 Task: Select Convenience. Add to cart, from Ice Cream Parlour for 2298 Nicholas Street, Scandia, Kansas 66966, Cell Number 785-335-5456, following items : Blue Bunny Vanilla Bean_x000D_
 - 5, Blue Bunny Double Strawberry_x000D_
 - 2
Action: Mouse moved to (272, 115)
Screenshot: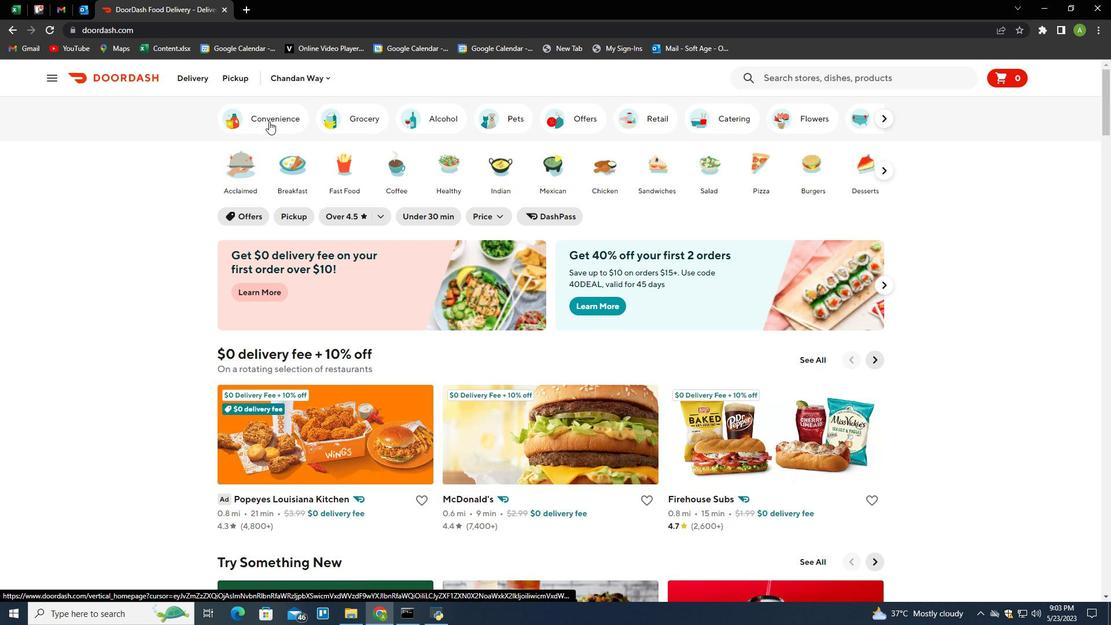 
Action: Mouse pressed left at (272, 115)
Screenshot: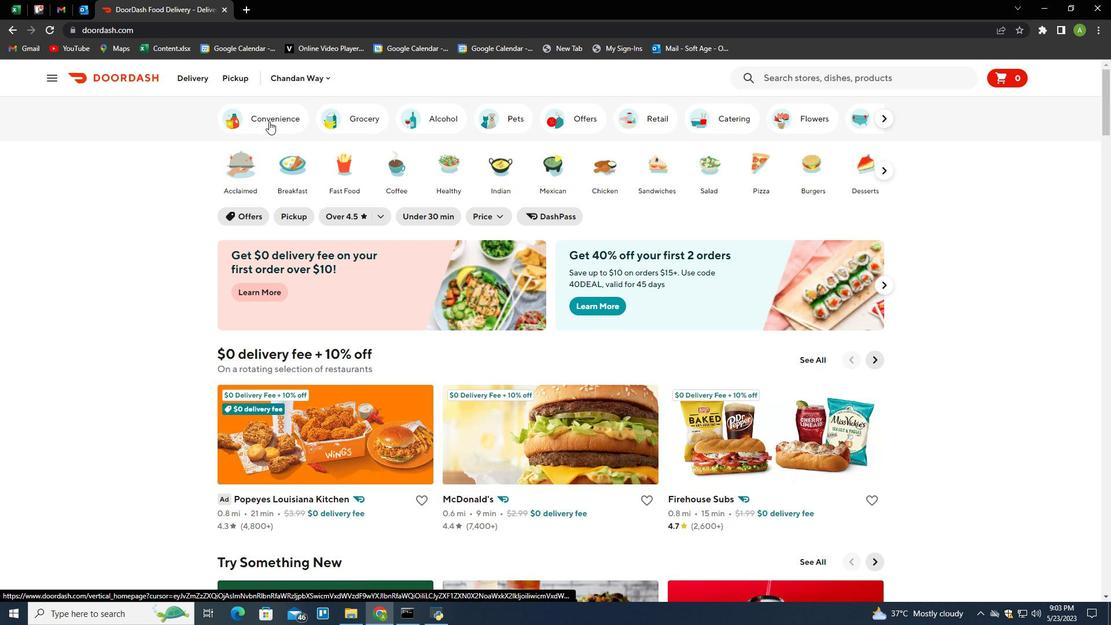 
Action: Mouse moved to (321, 547)
Screenshot: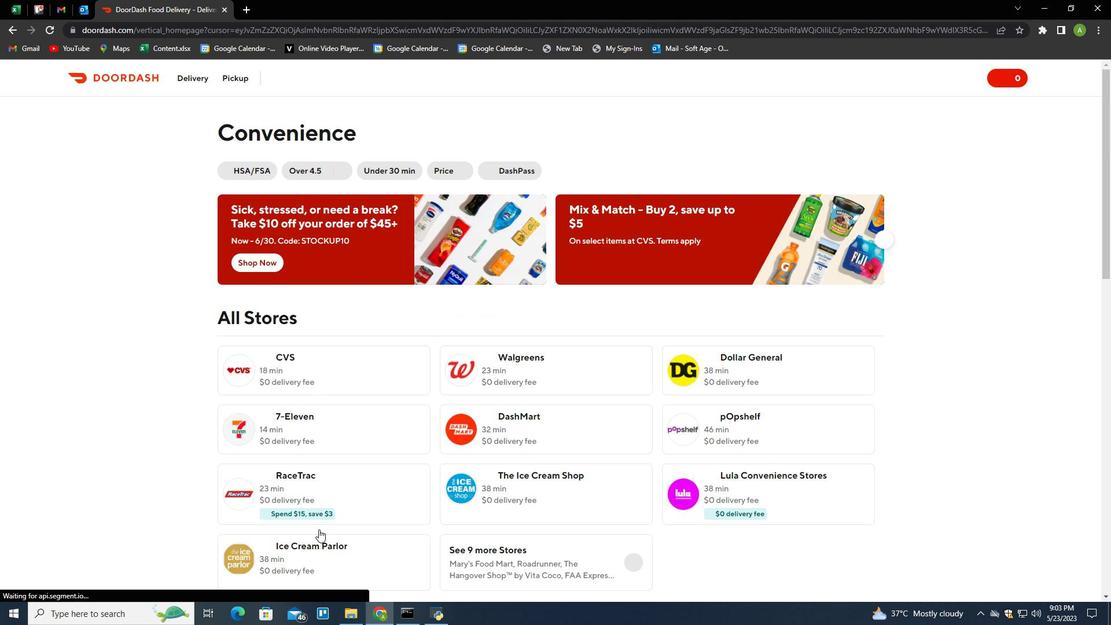 
Action: Mouse pressed left at (321, 547)
Screenshot: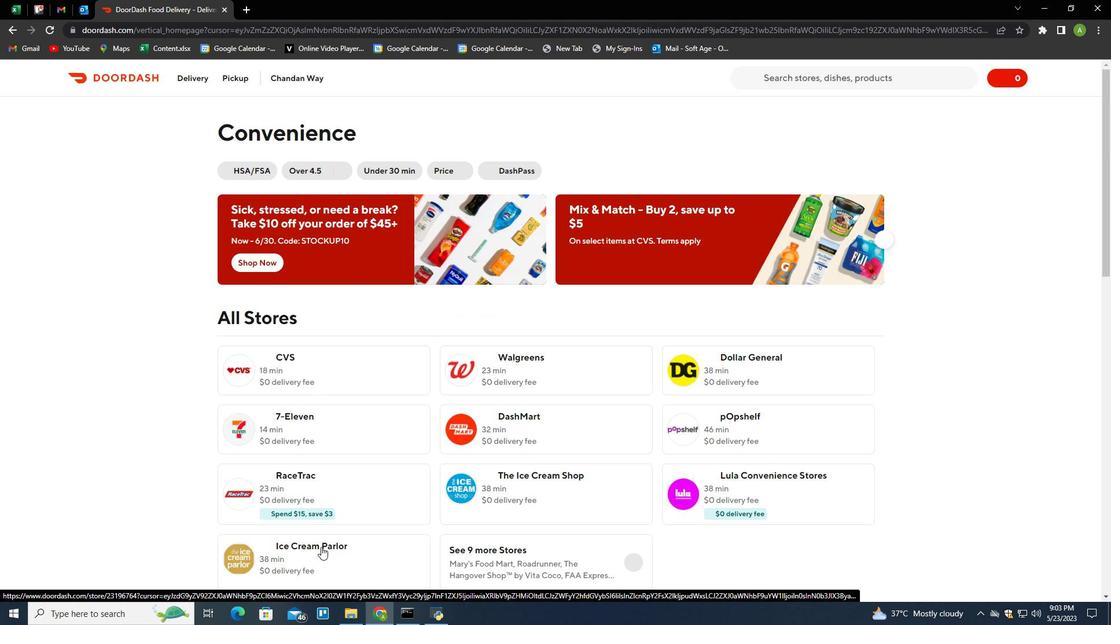 
Action: Mouse moved to (239, 77)
Screenshot: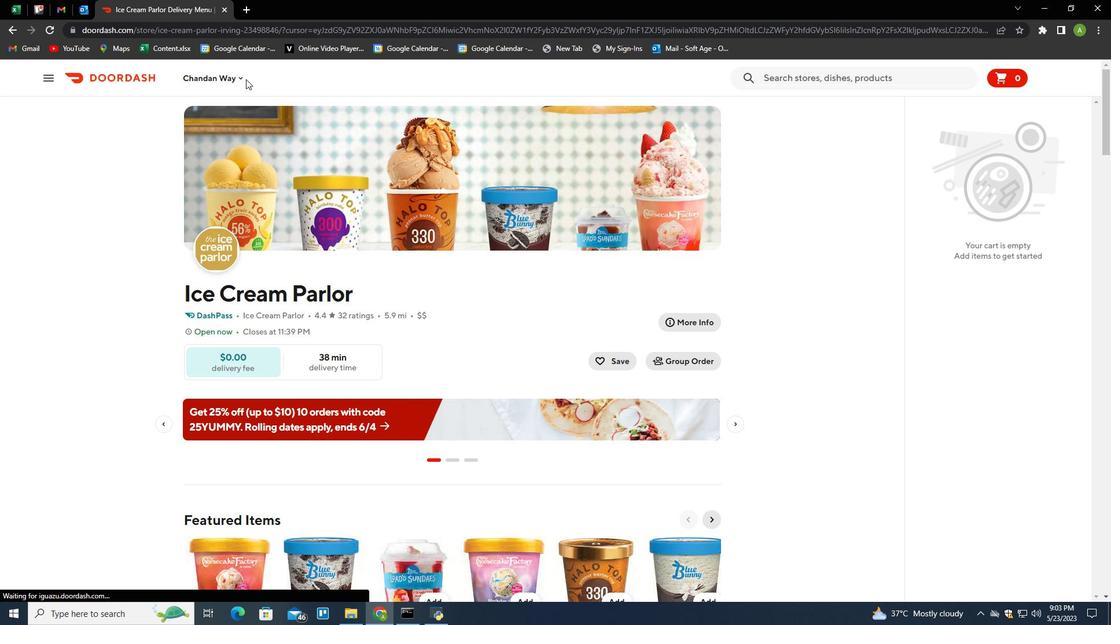 
Action: Mouse pressed left at (239, 77)
Screenshot: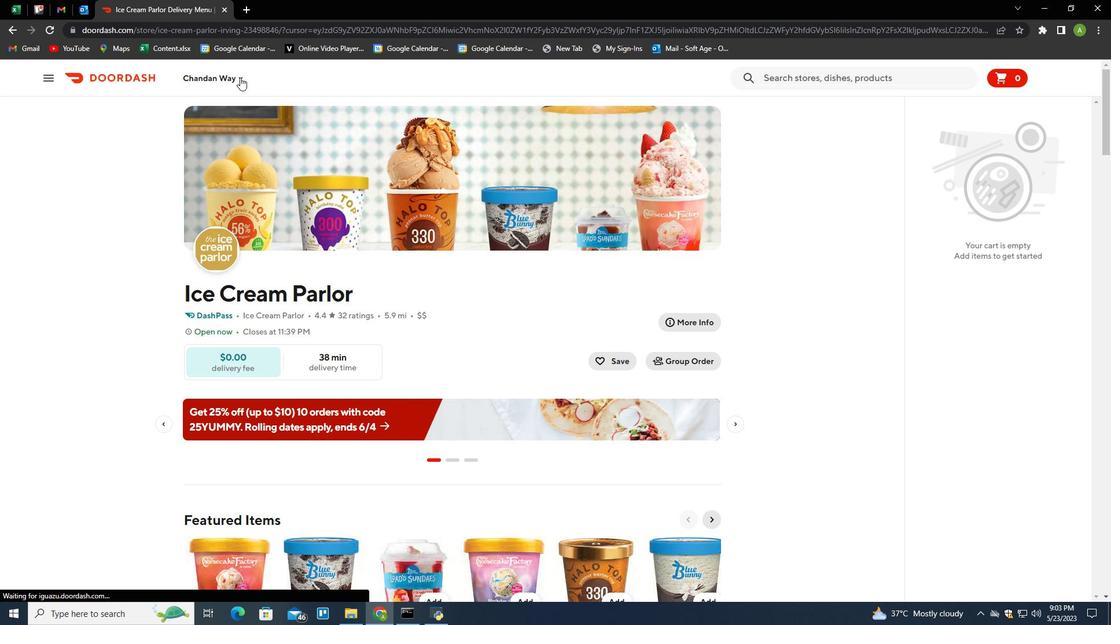
Action: Mouse moved to (245, 119)
Screenshot: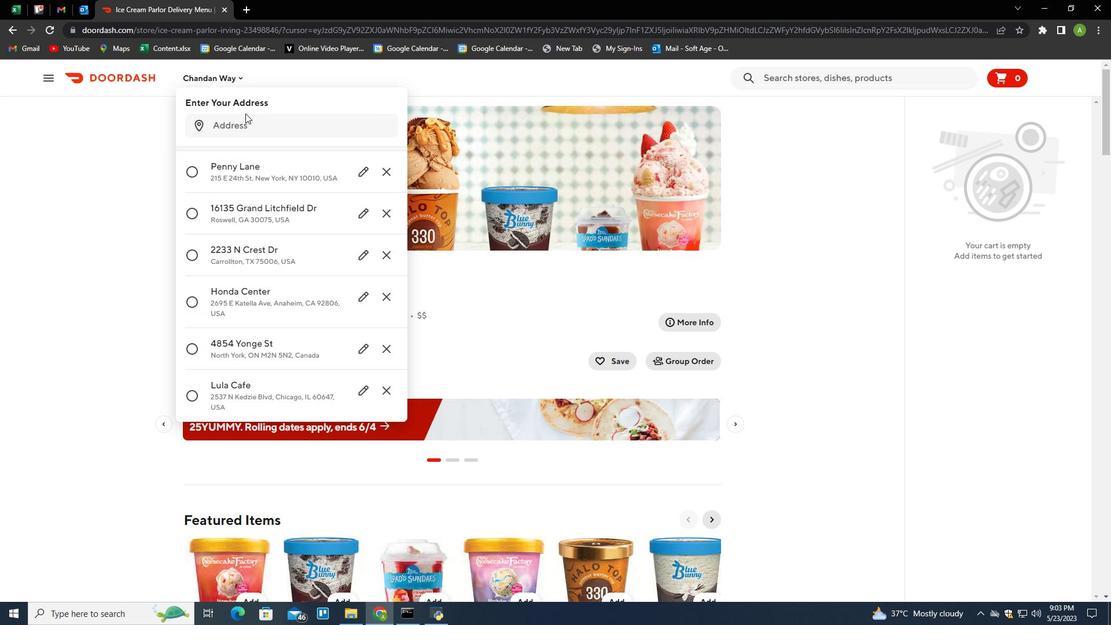 
Action: Mouse pressed left at (245, 119)
Screenshot: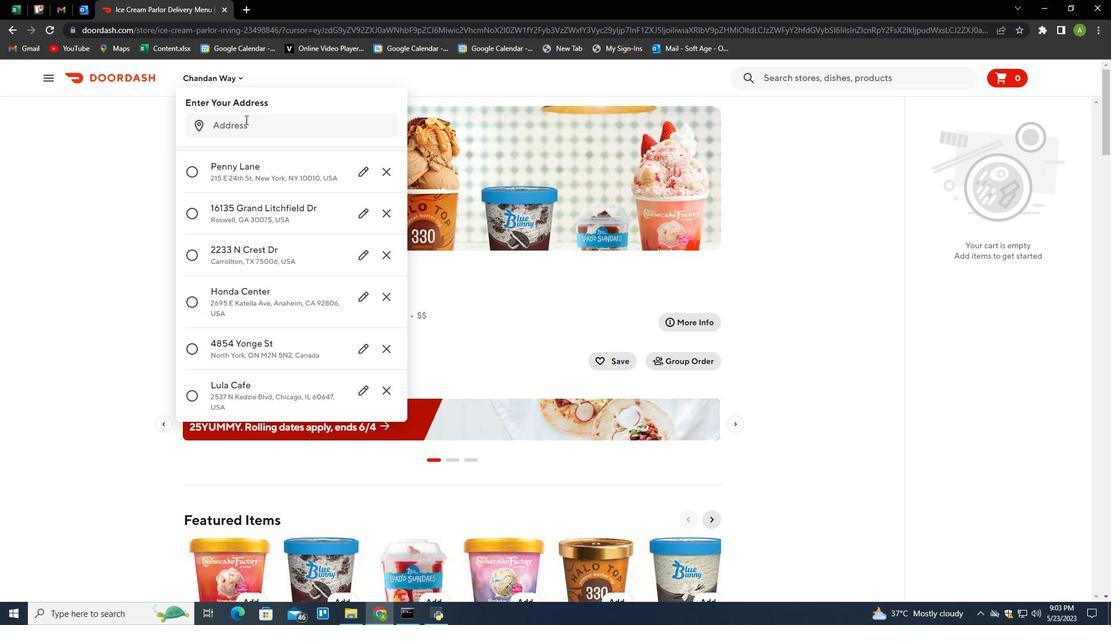 
Action: Mouse moved to (283, 99)
Screenshot: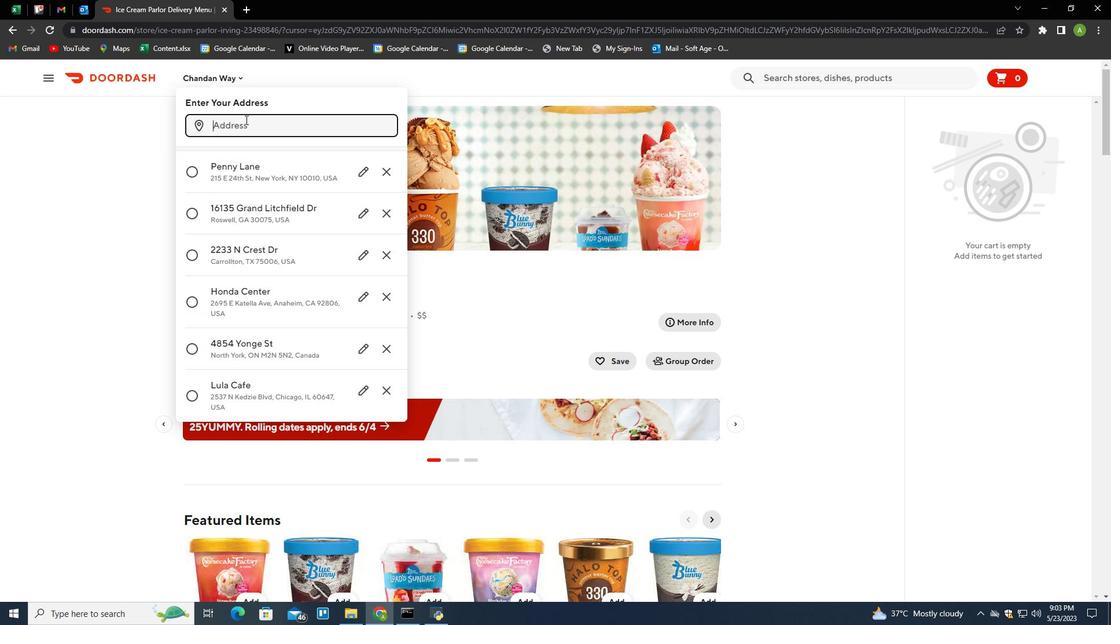 
Action: Key pressed 2298<Key.space>nico<Key.backspace>holas<Key.space>street,<Key.space>scandia,<Key.space>kansas<Key.space>66966<Key.enter>
Screenshot: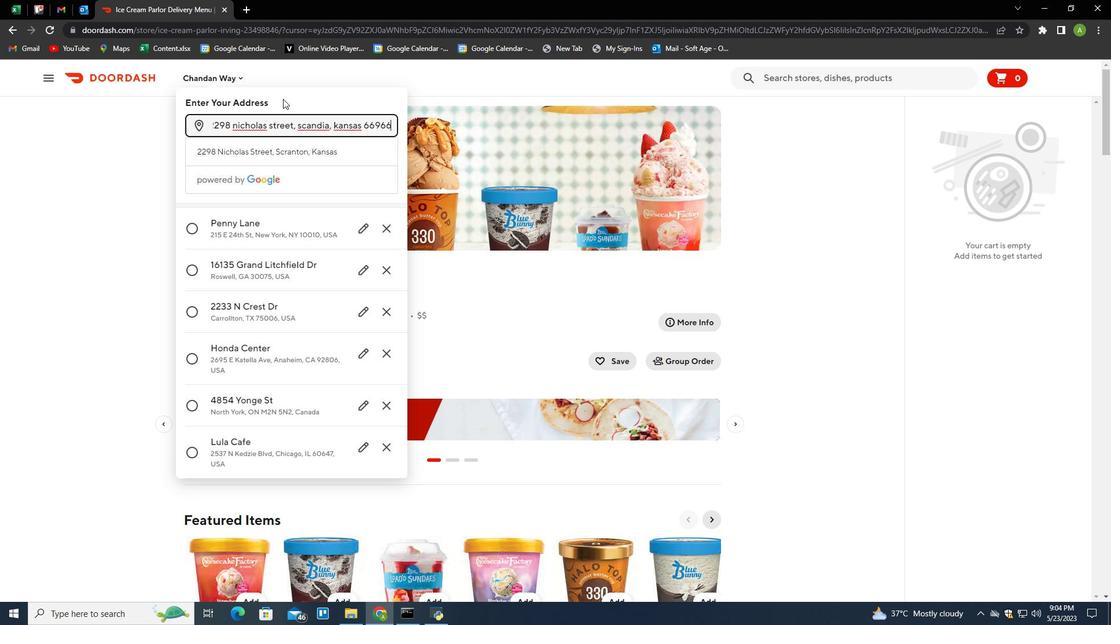 
Action: Mouse moved to (353, 467)
Screenshot: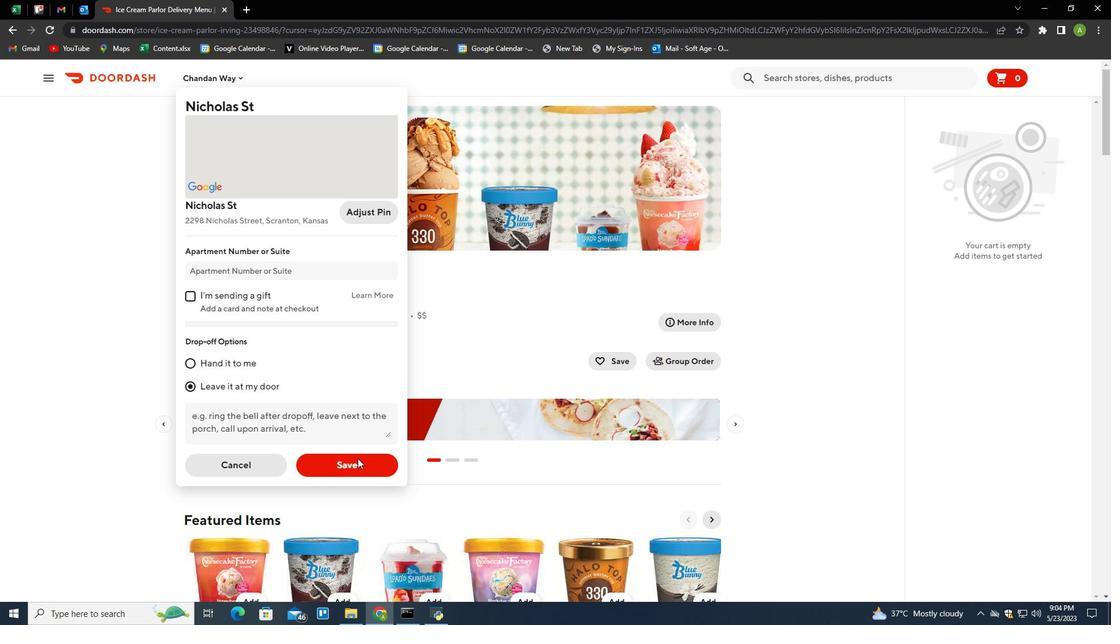 
Action: Mouse pressed left at (353, 467)
Screenshot: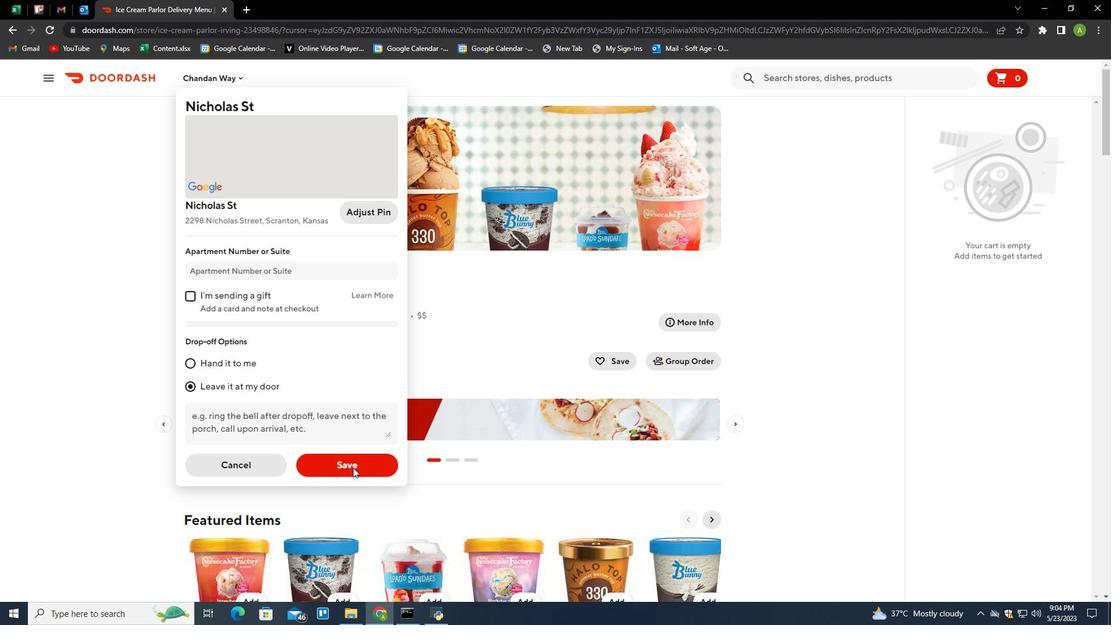 
Action: Mouse moved to (412, 243)
Screenshot: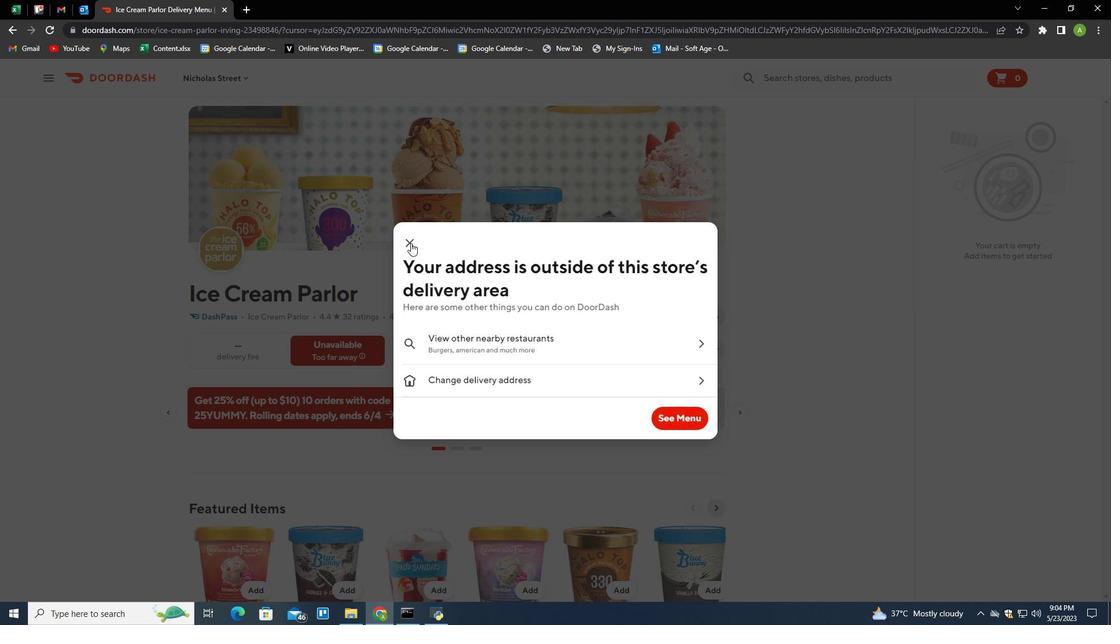 
Action: Mouse pressed left at (412, 243)
Screenshot: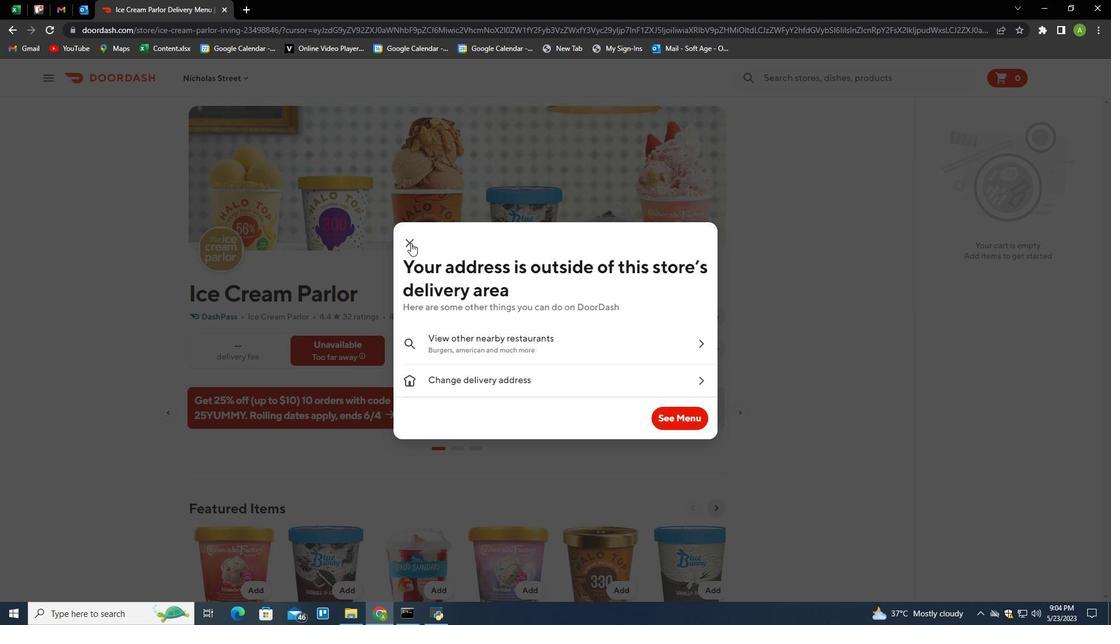 
Action: Mouse moved to (653, 300)
Screenshot: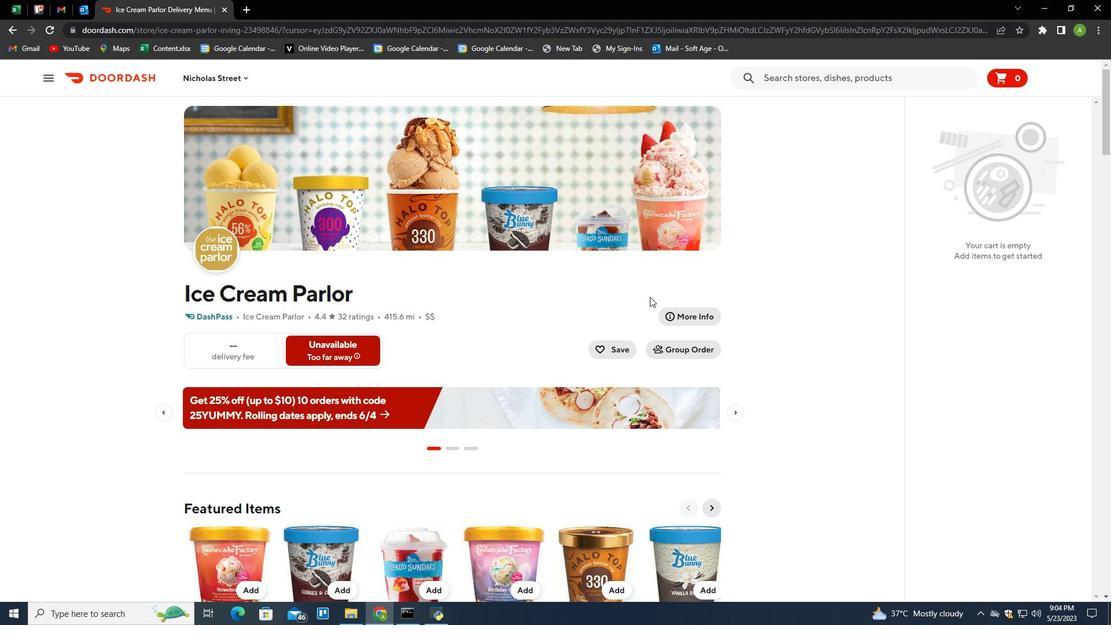 
Action: Mouse scrolled (653, 301) with delta (0, 0)
Screenshot: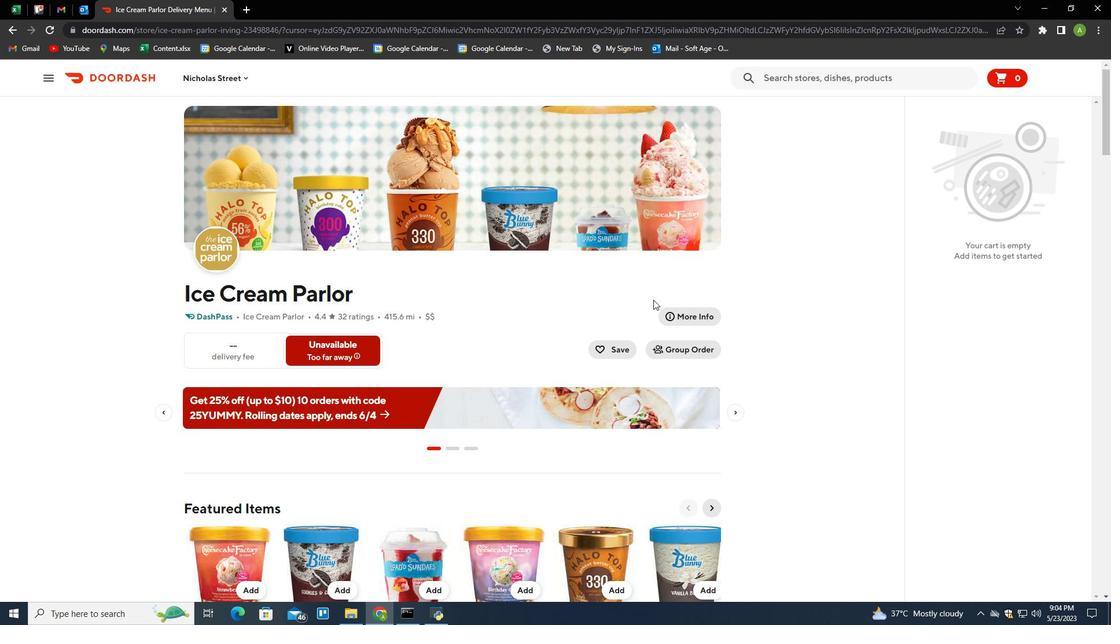 
Action: Mouse scrolled (653, 301) with delta (0, 0)
Screenshot: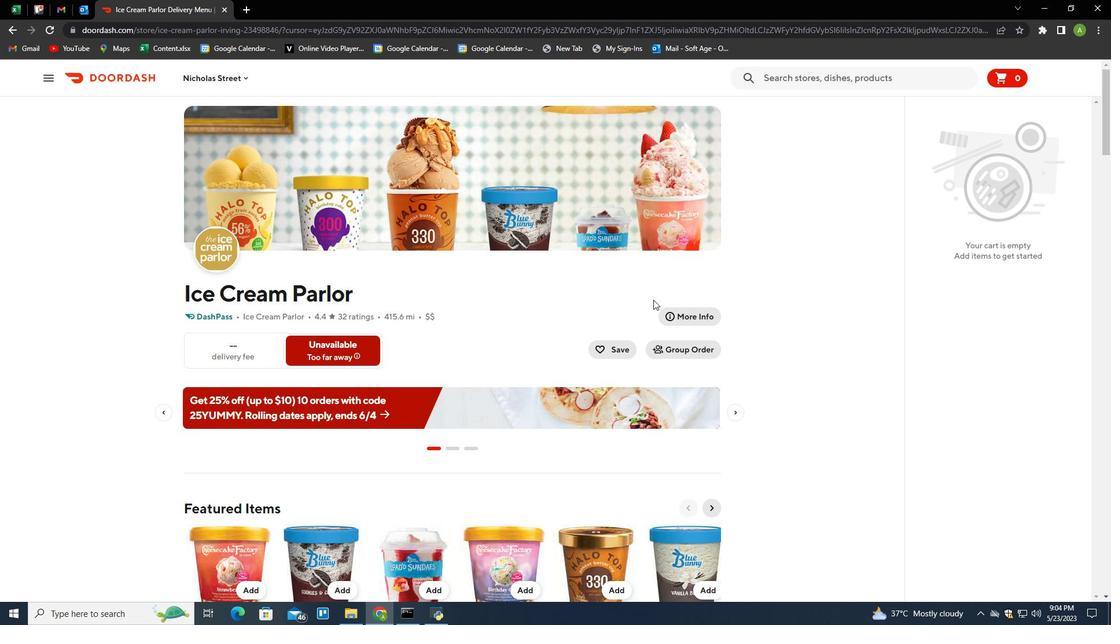 
Action: Mouse scrolled (653, 301) with delta (0, 0)
Screenshot: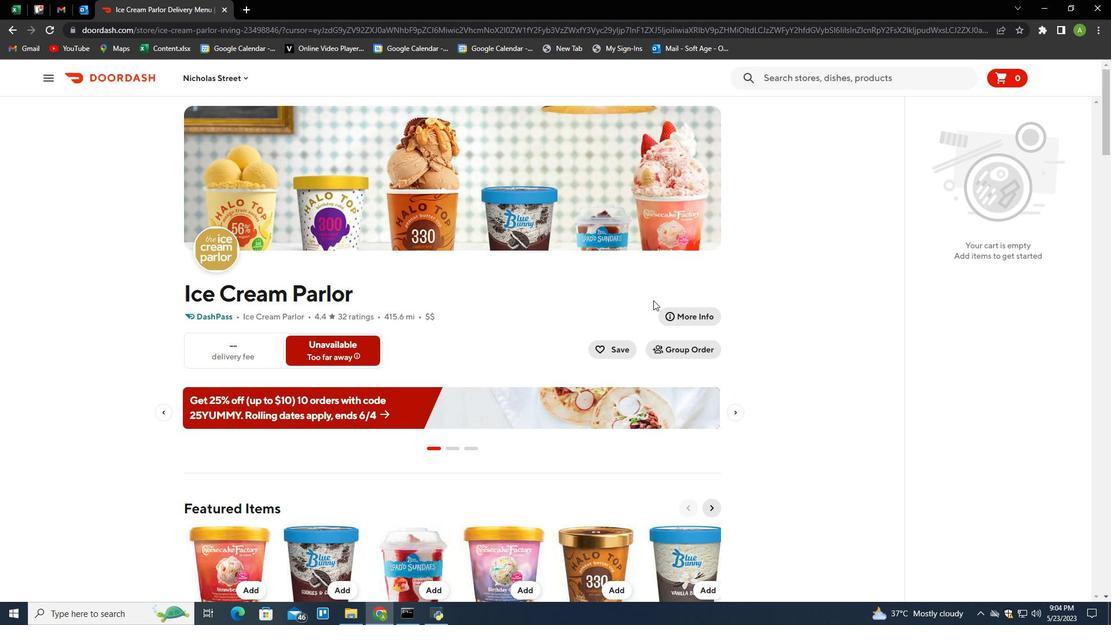 
Action: Mouse scrolled (653, 301) with delta (0, 0)
Screenshot: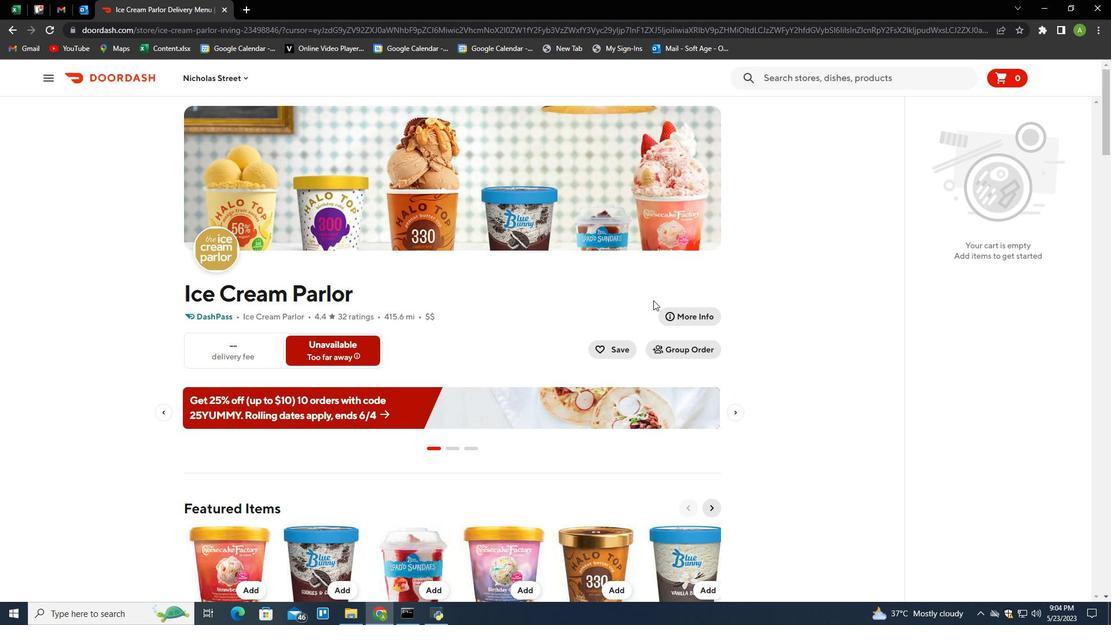 
Action: Mouse scrolled (653, 301) with delta (0, 0)
Screenshot: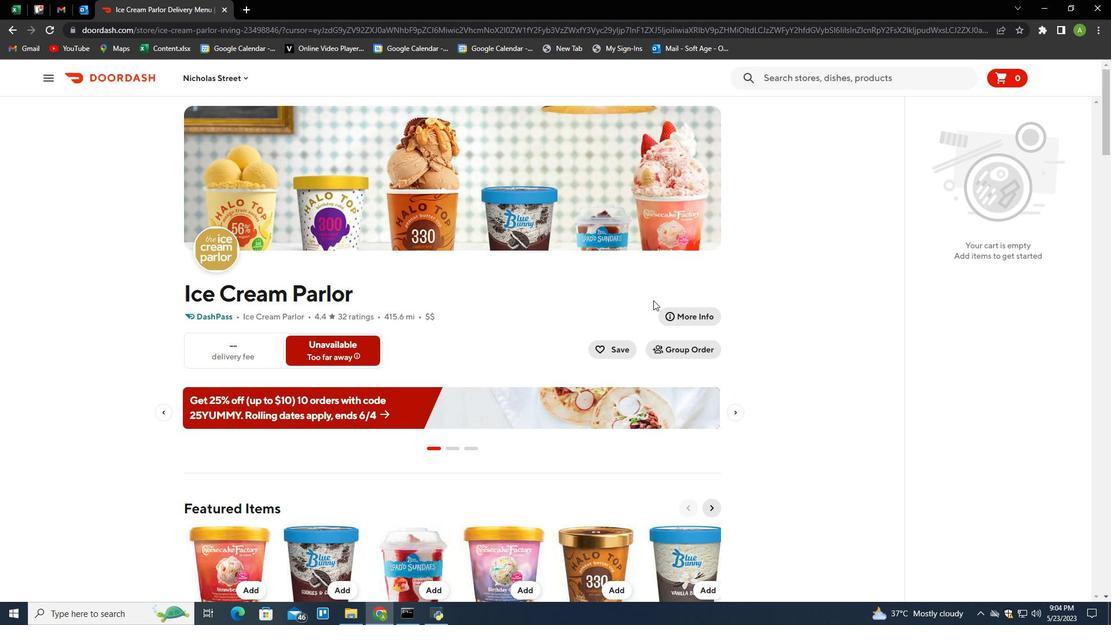 
Action: Mouse scrolled (653, 301) with delta (0, 0)
Screenshot: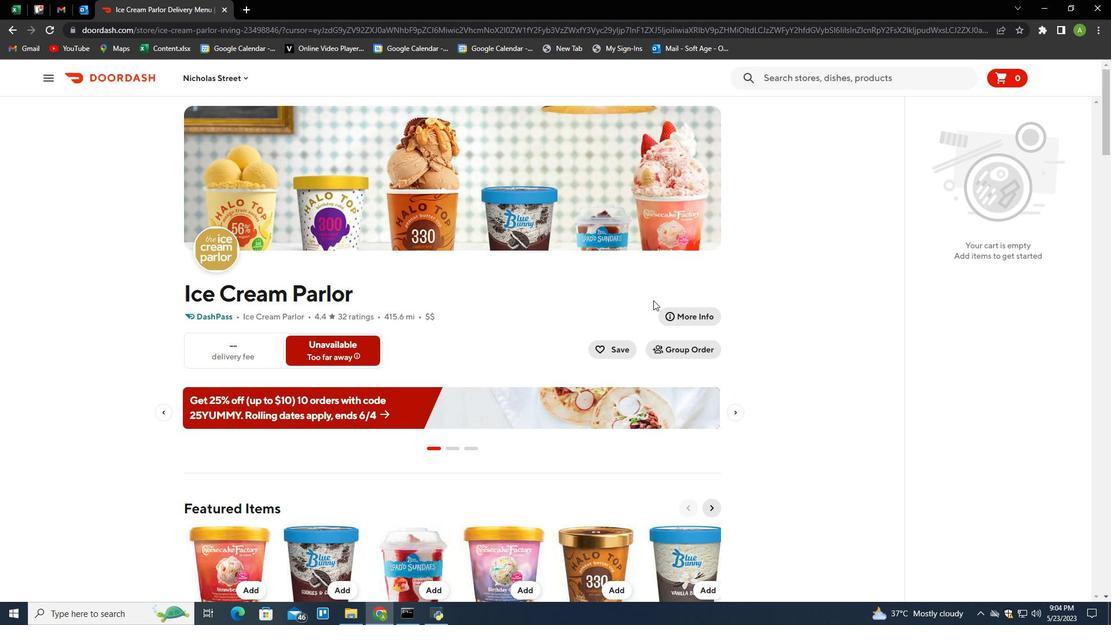 
Action: Mouse moved to (495, 281)
Screenshot: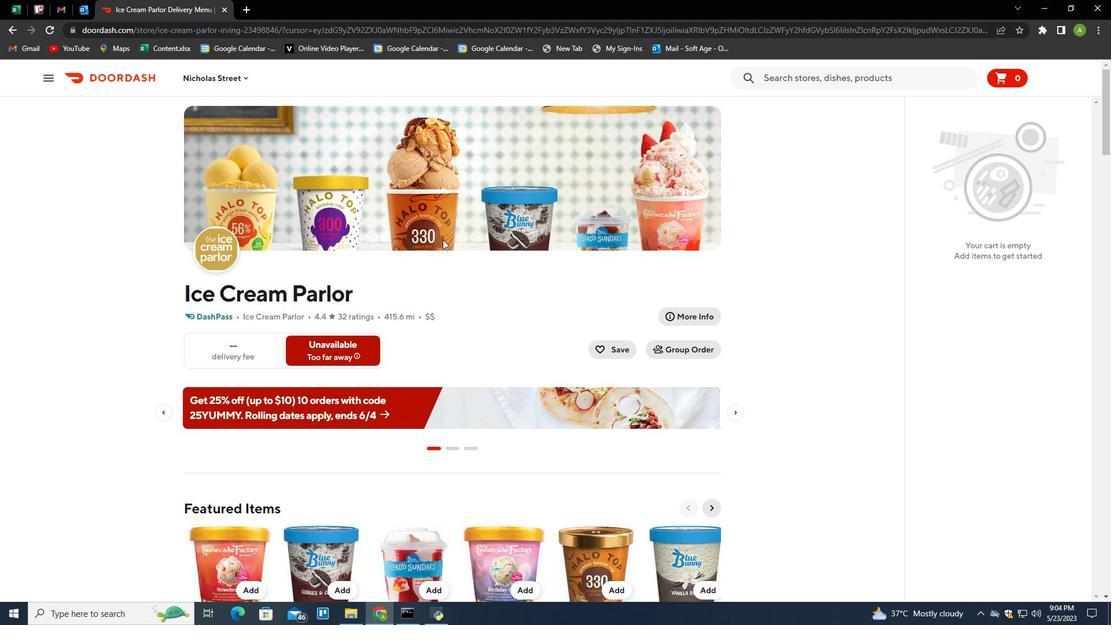 
Action: Mouse scrolled (495, 280) with delta (0, 0)
Screenshot: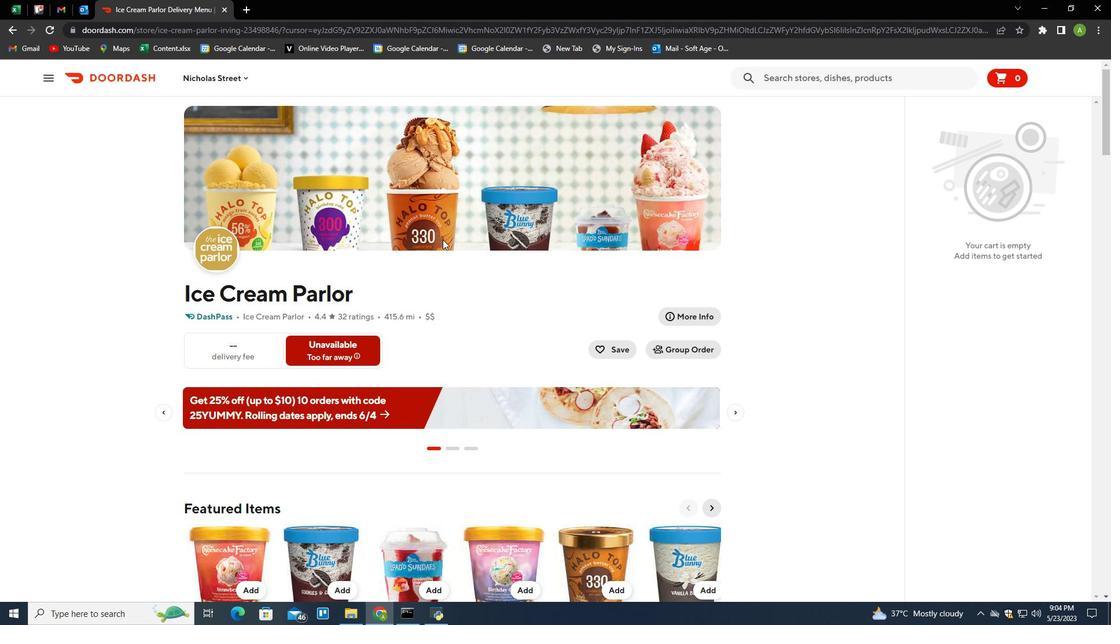 
Action: Mouse moved to (495, 286)
Screenshot: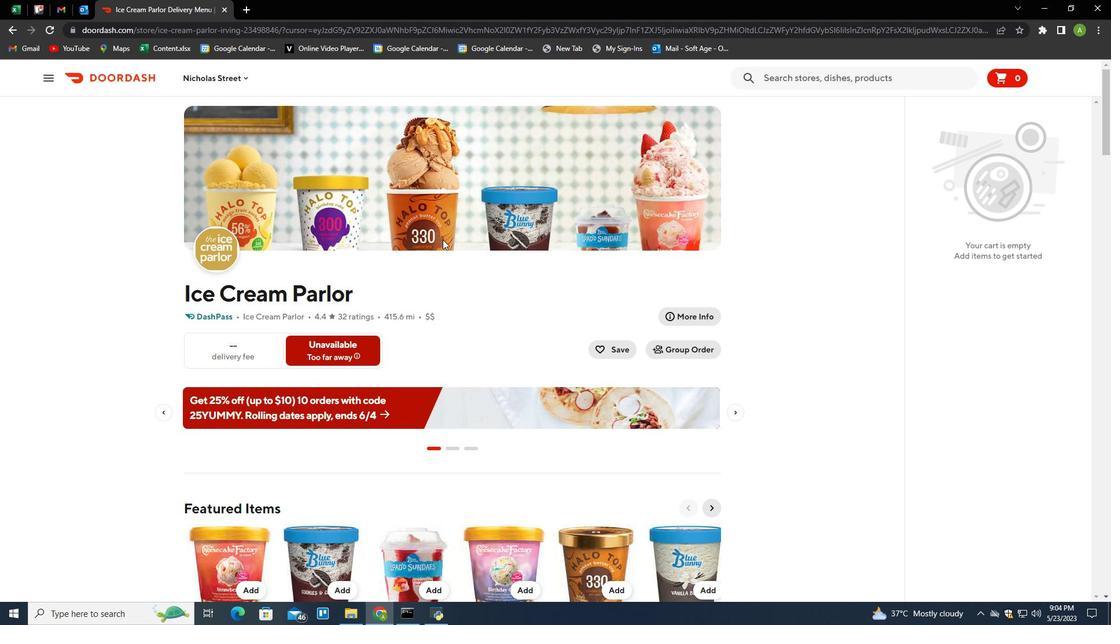 
Action: Mouse scrolled (495, 284) with delta (0, 0)
Screenshot: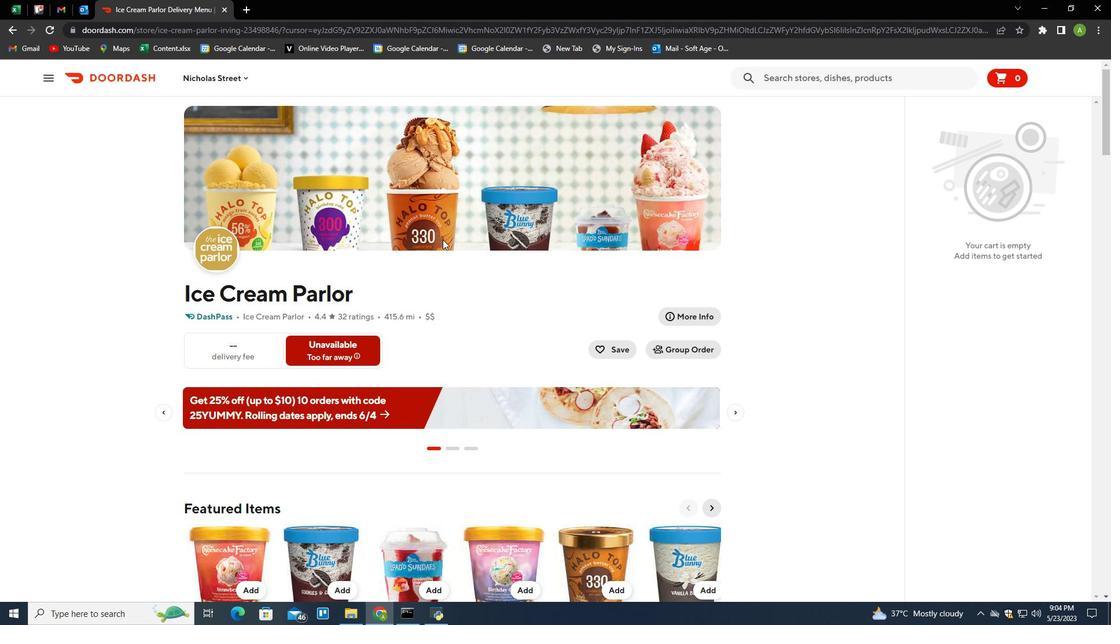 
Action: Mouse moved to (495, 287)
Screenshot: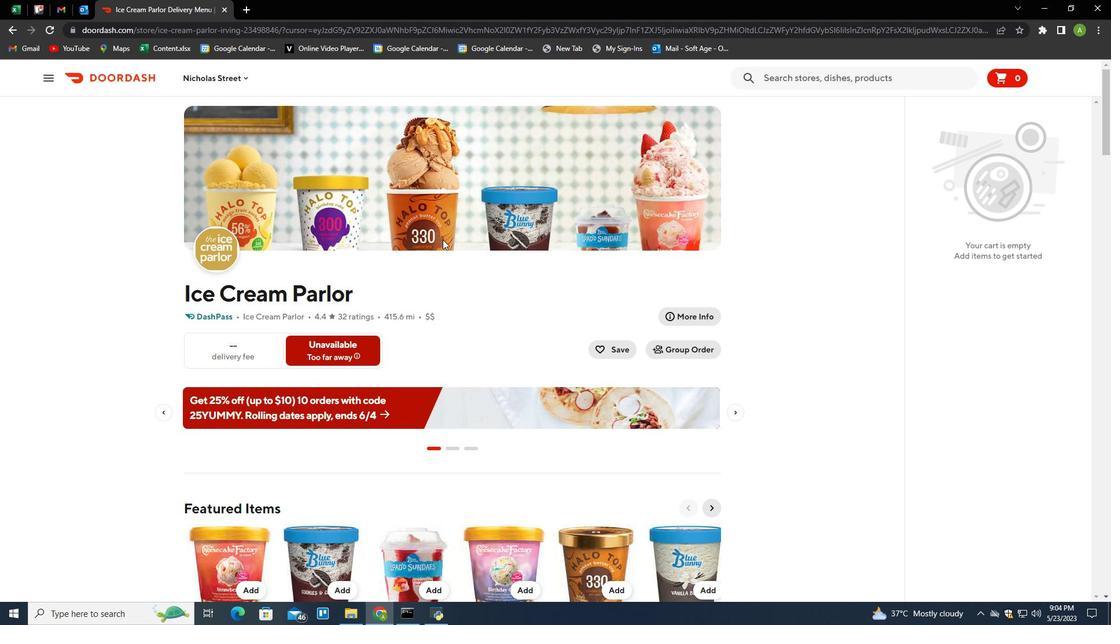 
Action: Mouse scrolled (495, 286) with delta (0, 0)
Screenshot: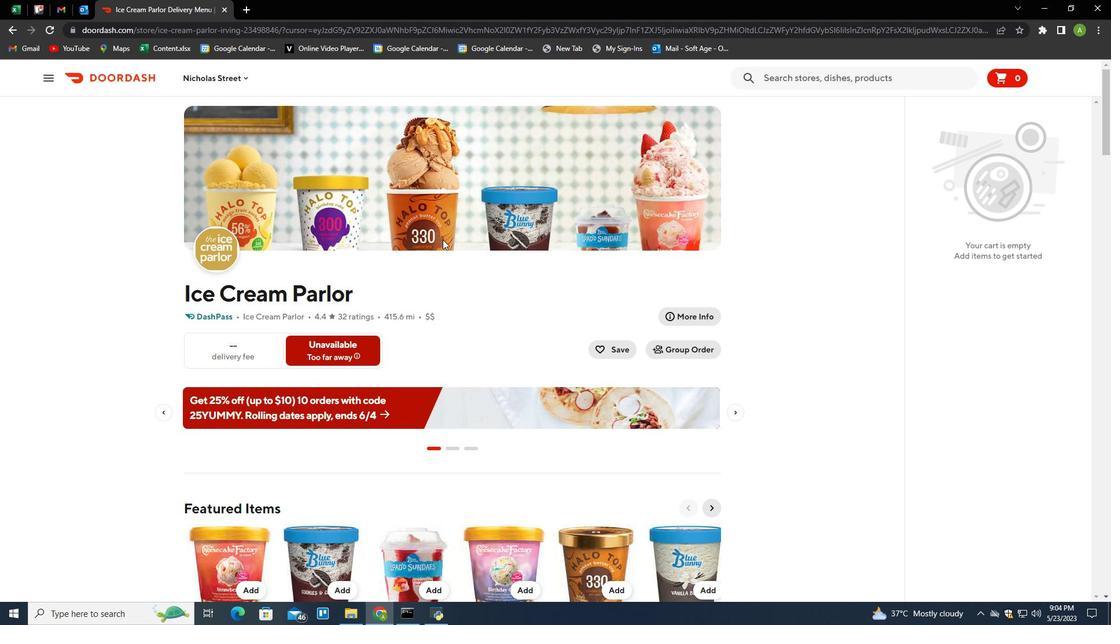 
Action: Mouse scrolled (495, 286) with delta (0, 0)
Screenshot: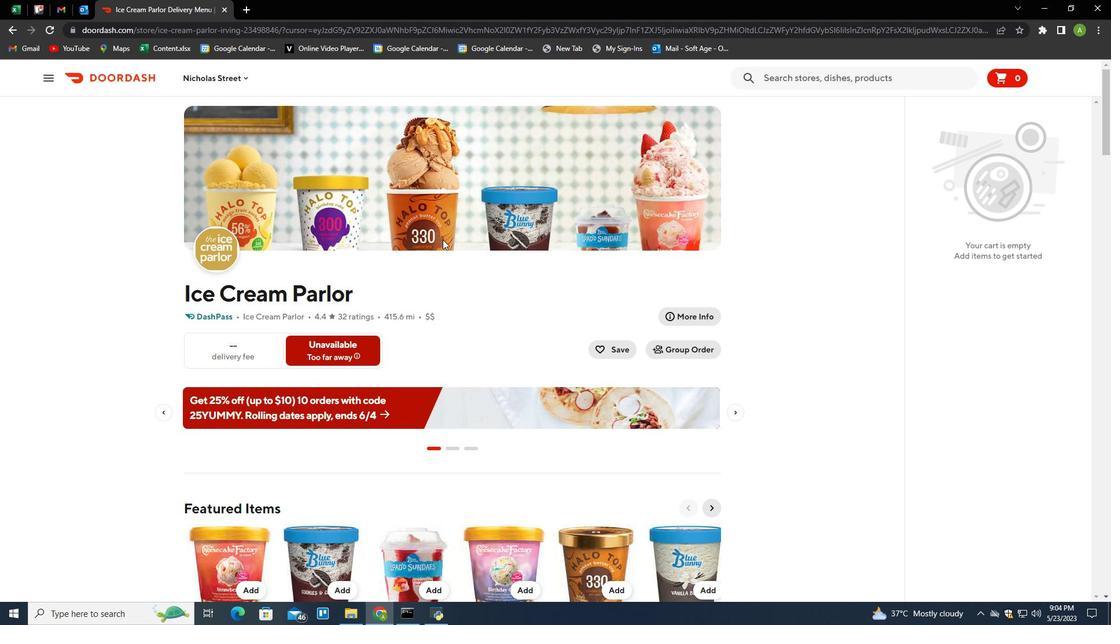 
Action: Mouse moved to (598, 352)
Screenshot: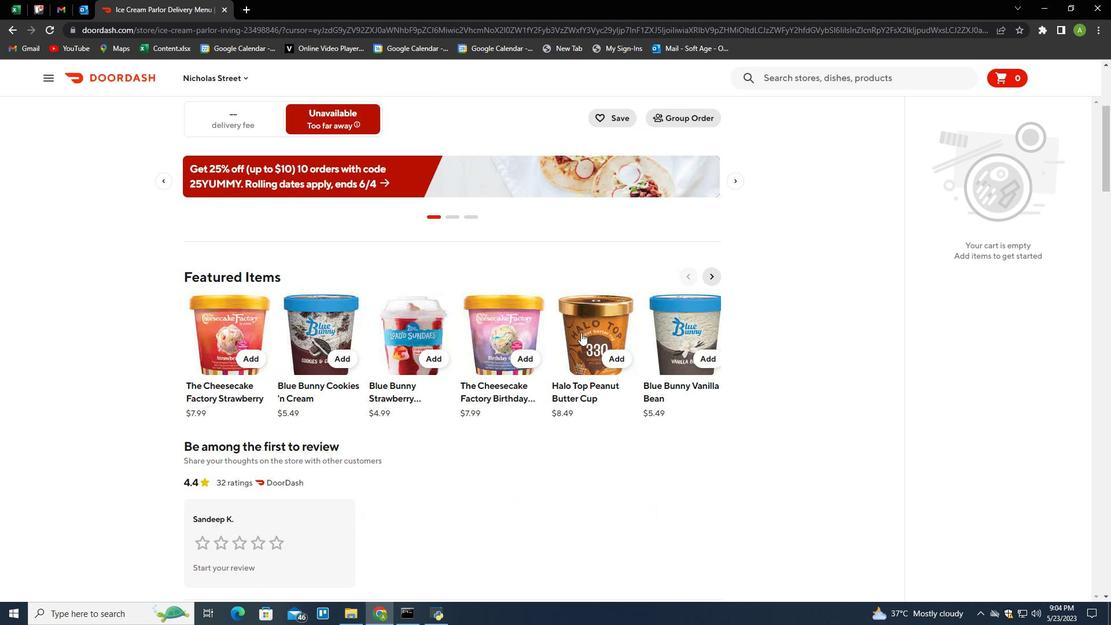 
Action: Mouse scrolled (598, 351) with delta (0, 0)
Screenshot: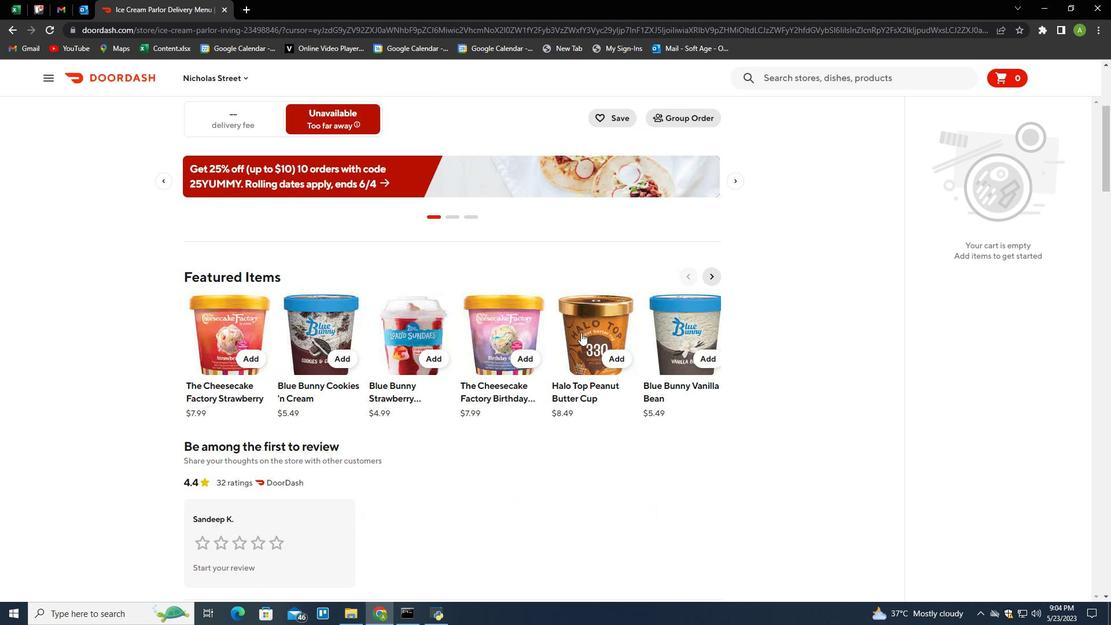 
Action: Mouse moved to (600, 356)
Screenshot: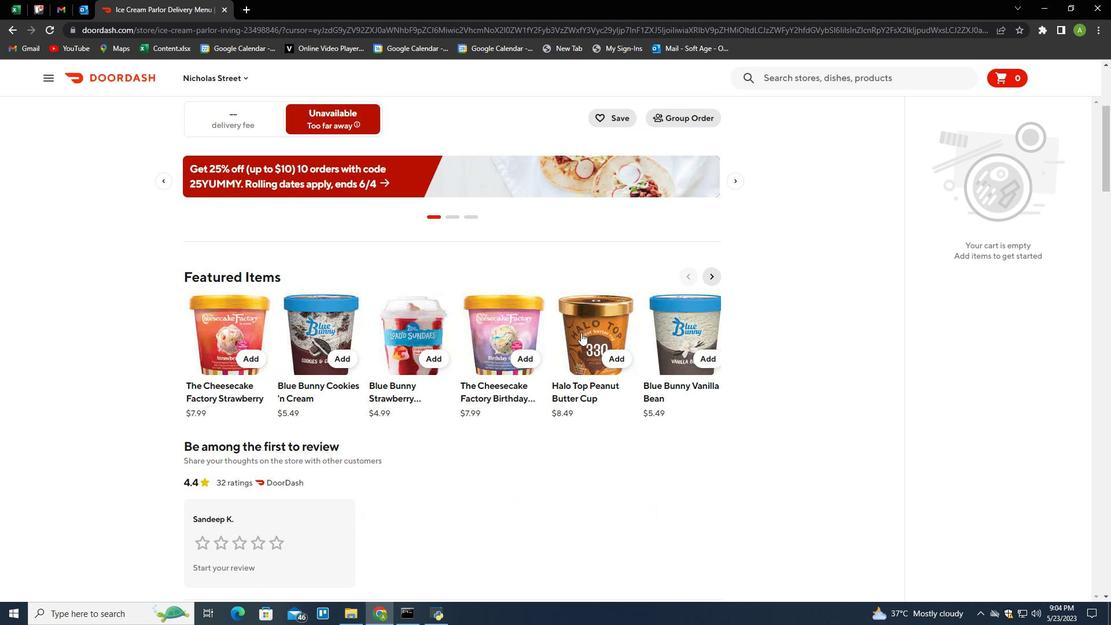 
Action: Mouse scrolled (600, 356) with delta (0, 0)
Screenshot: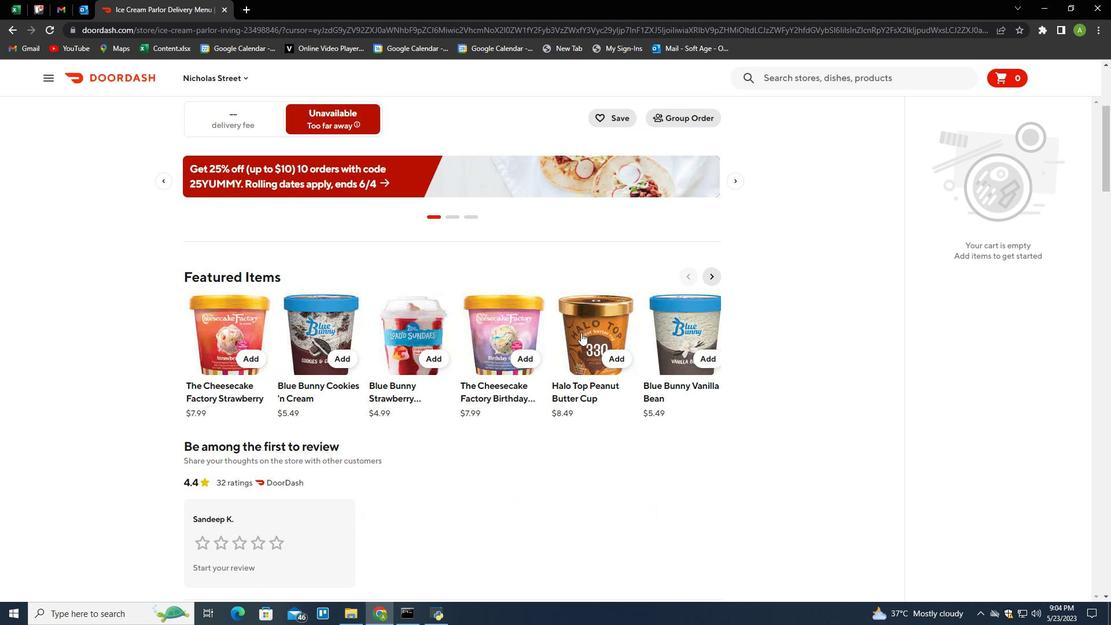 
Action: Mouse moved to (603, 364)
Screenshot: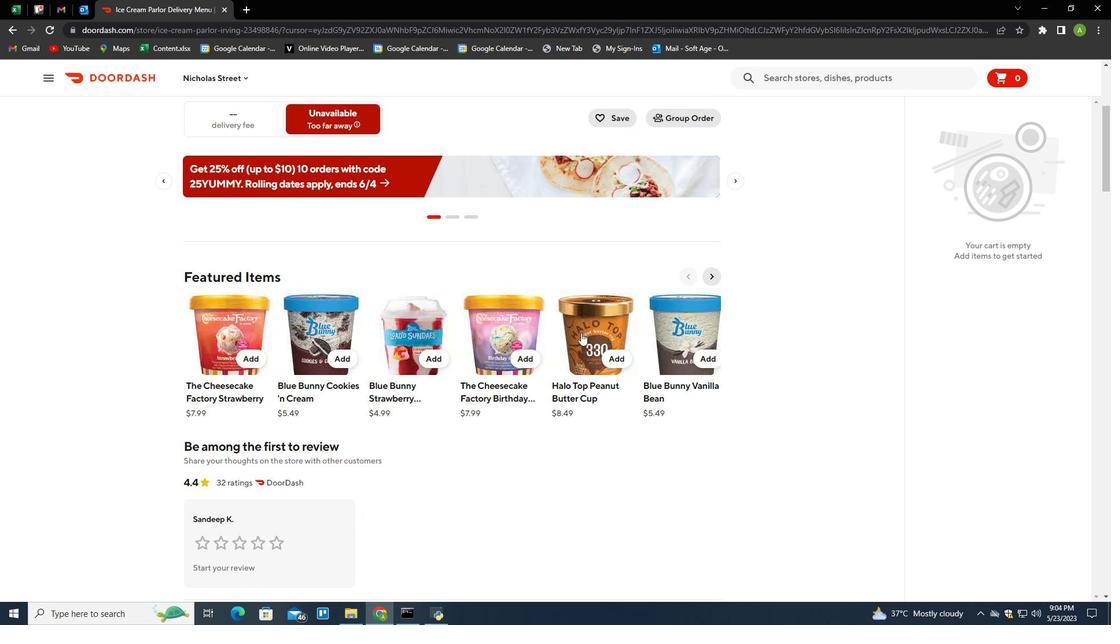 
Action: Mouse scrolled (603, 361) with delta (0, 0)
Screenshot: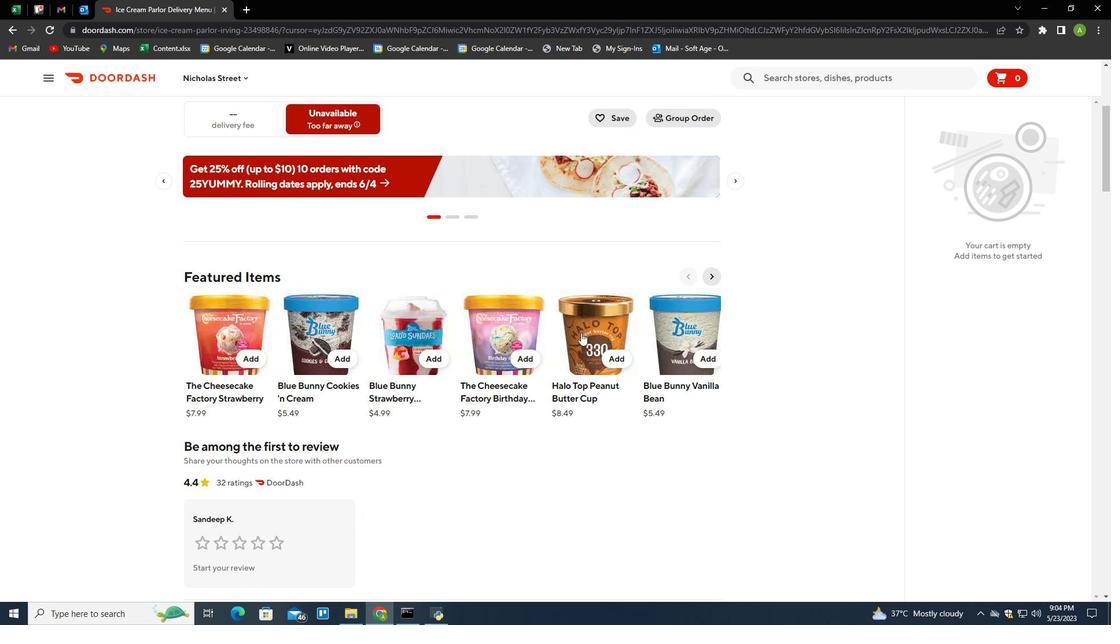 
Action: Mouse moved to (602, 451)
Screenshot: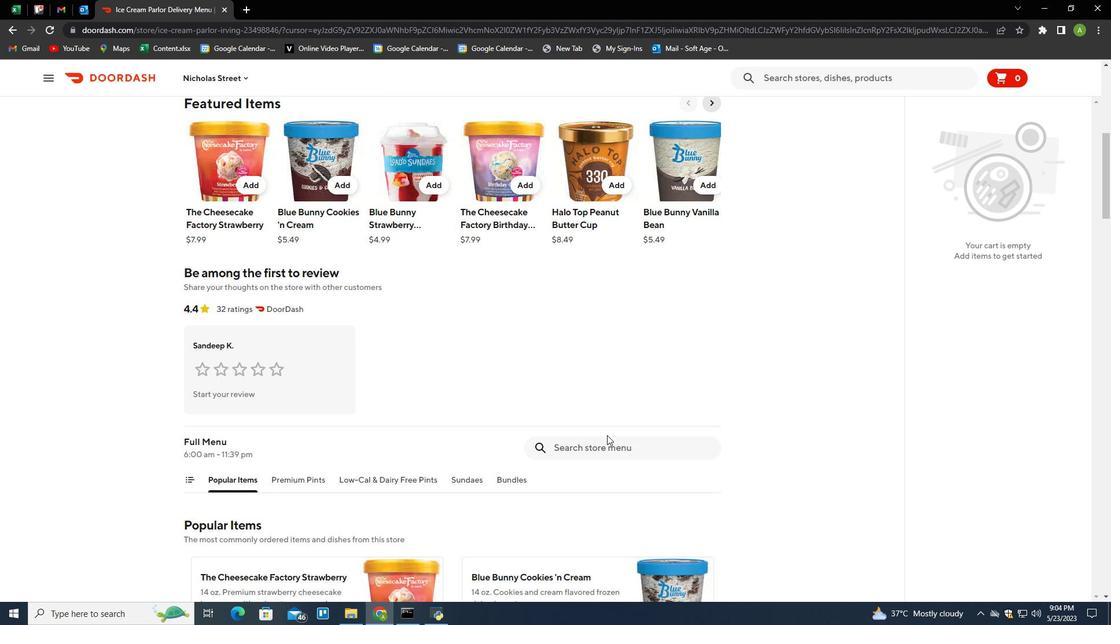 
Action: Mouse pressed left at (602, 451)
Screenshot: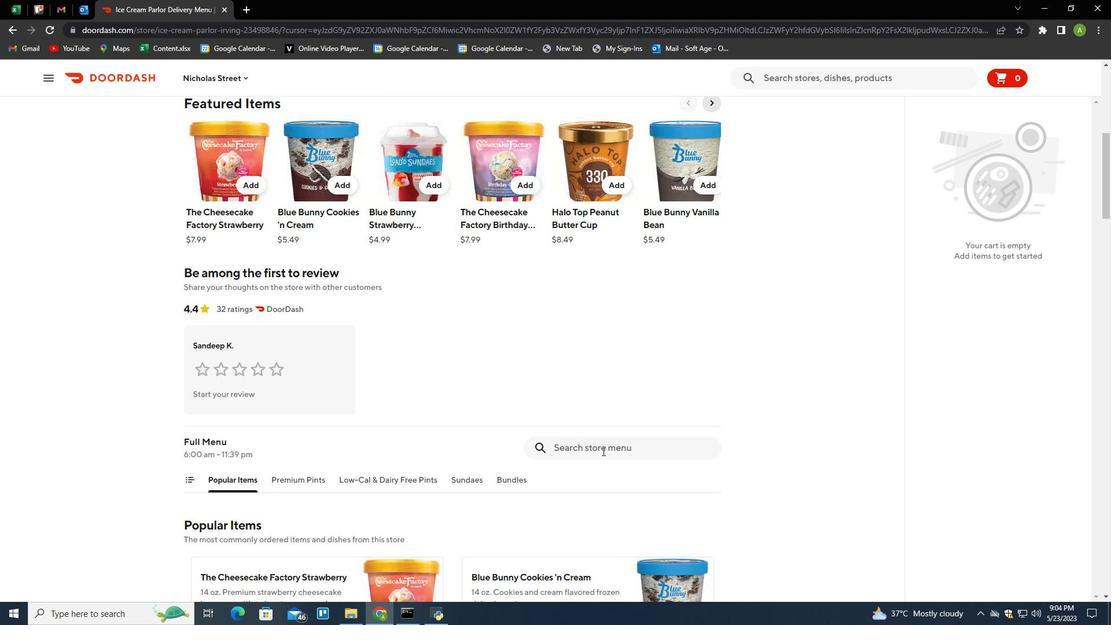 
Action: Mouse moved to (455, 366)
Screenshot: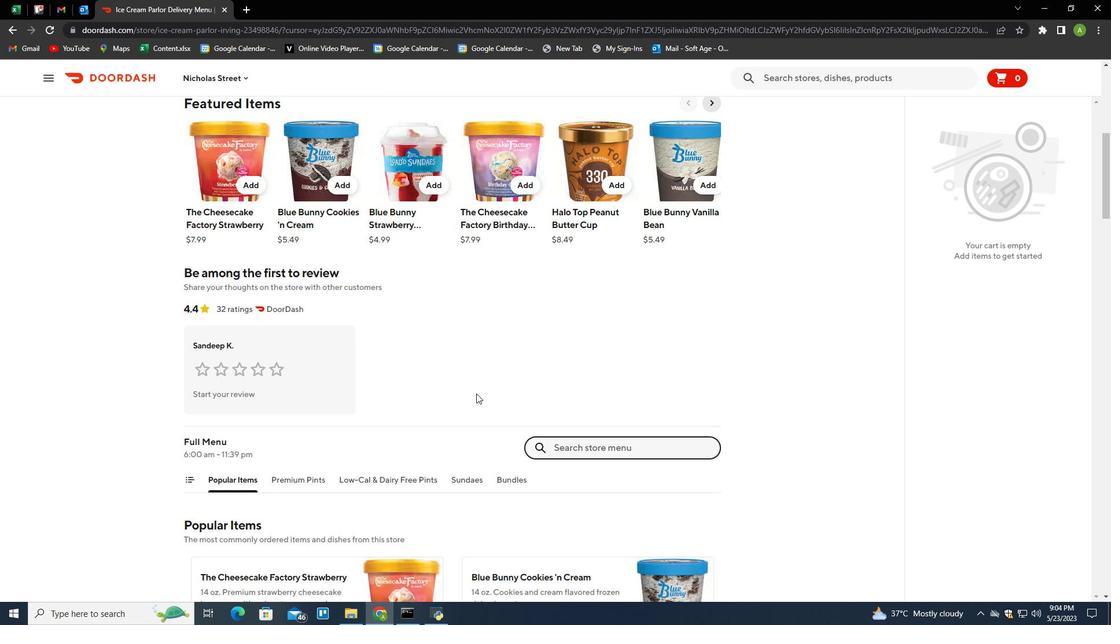 
Action: Key pressed blue<Key.space>bunny<Key.space>vanilla<Key.space>bean<Key.enter>
Screenshot: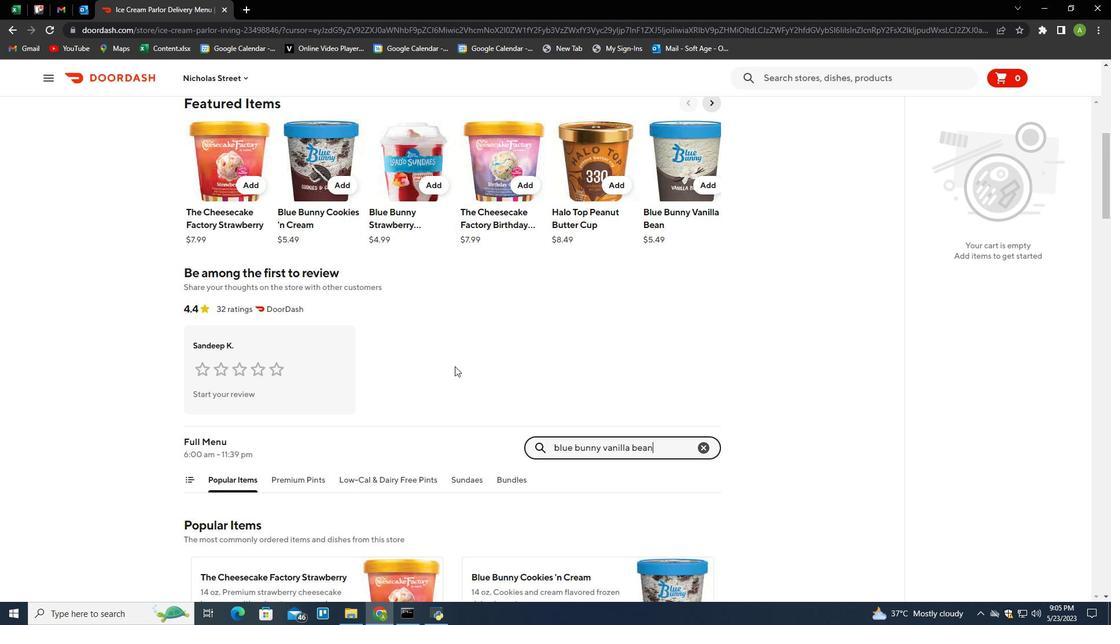 
Action: Mouse moved to (416, 330)
Screenshot: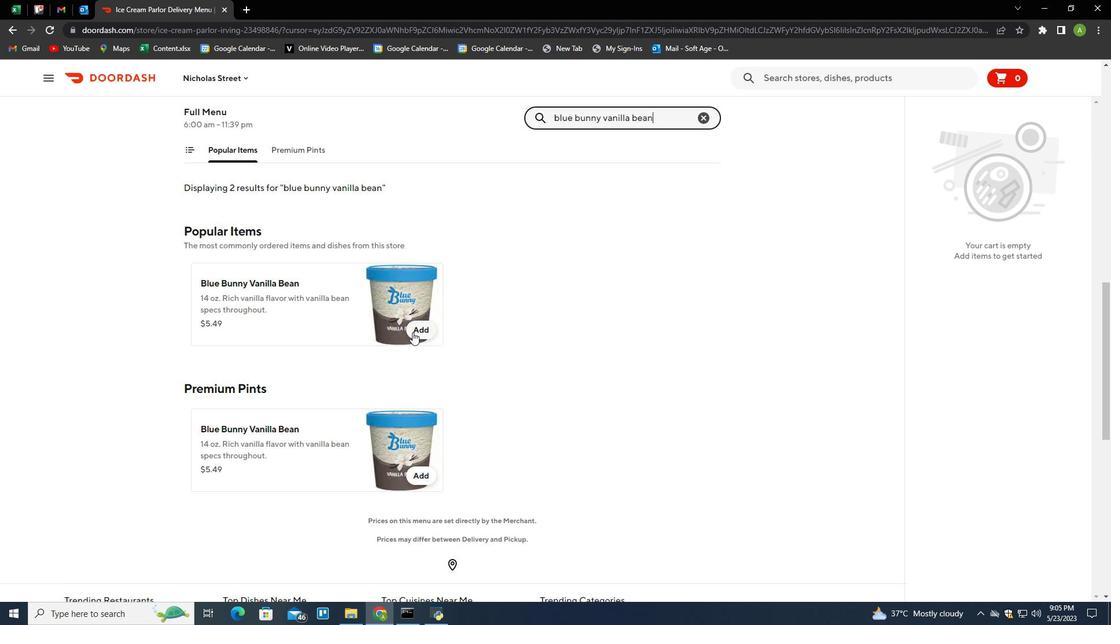 
Action: Mouse pressed left at (416, 330)
Screenshot: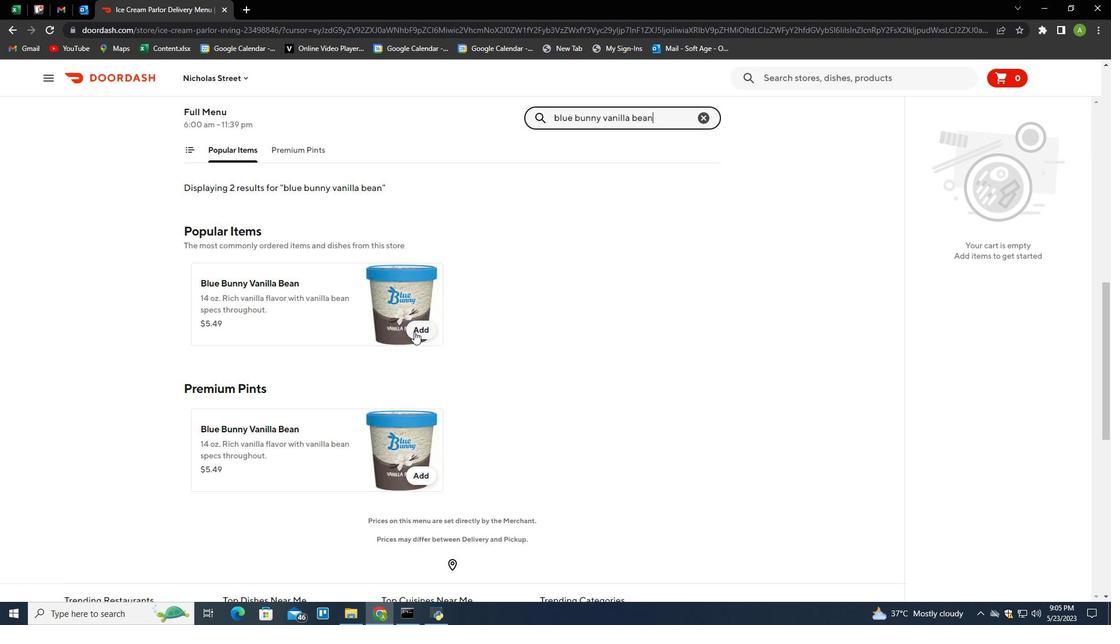 
Action: Mouse moved to (1070, 202)
Screenshot: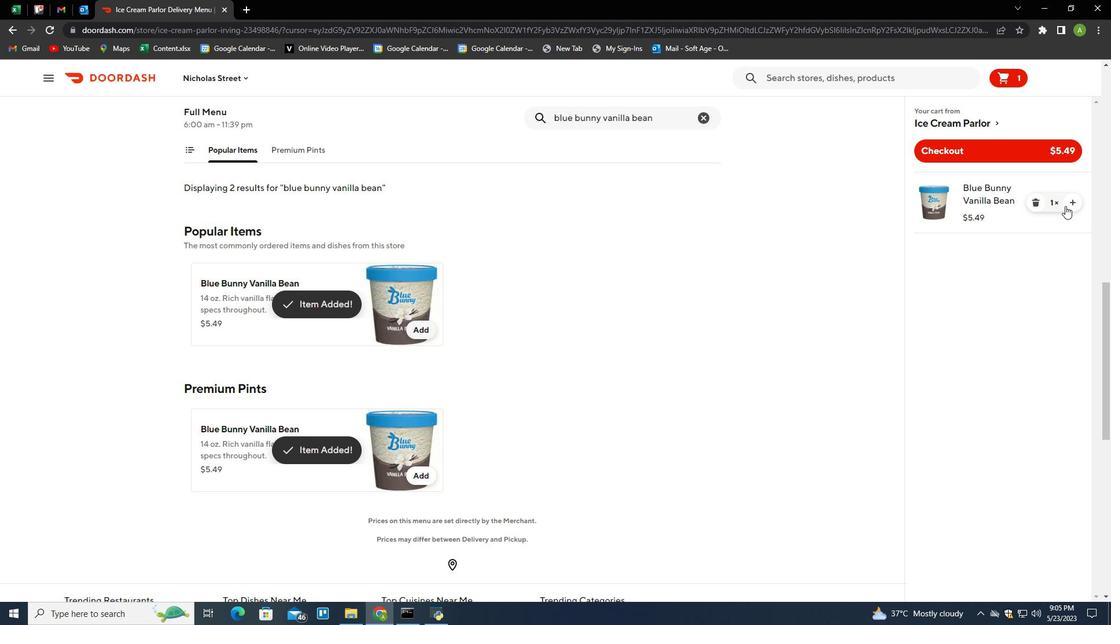 
Action: Mouse pressed left at (1070, 202)
Screenshot: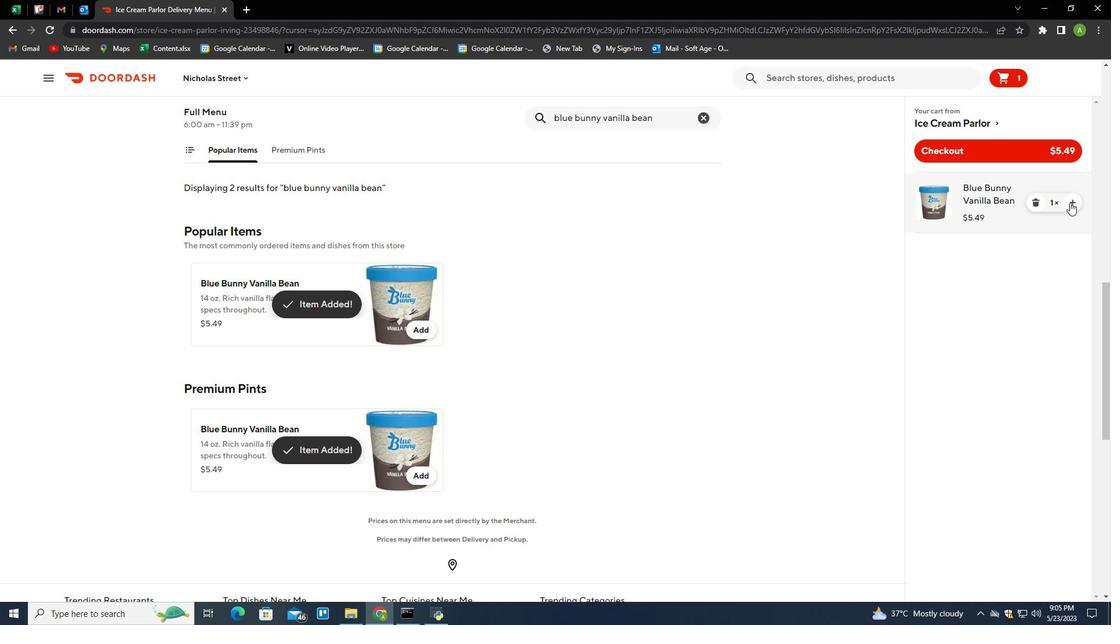 
Action: Mouse pressed left at (1070, 202)
Screenshot: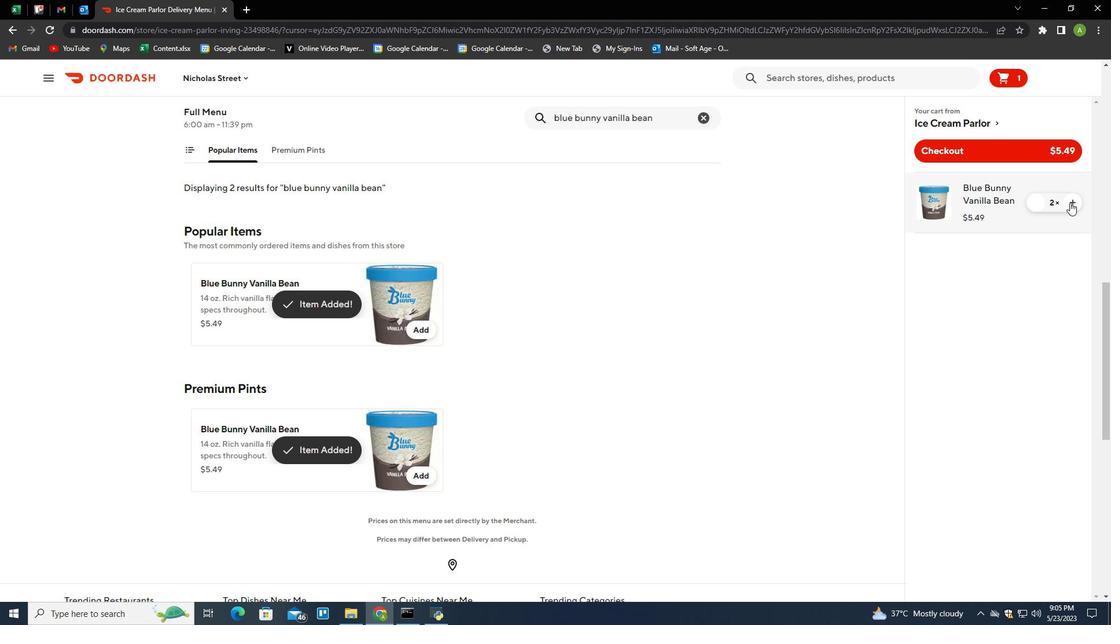 
Action: Mouse pressed left at (1070, 202)
Screenshot: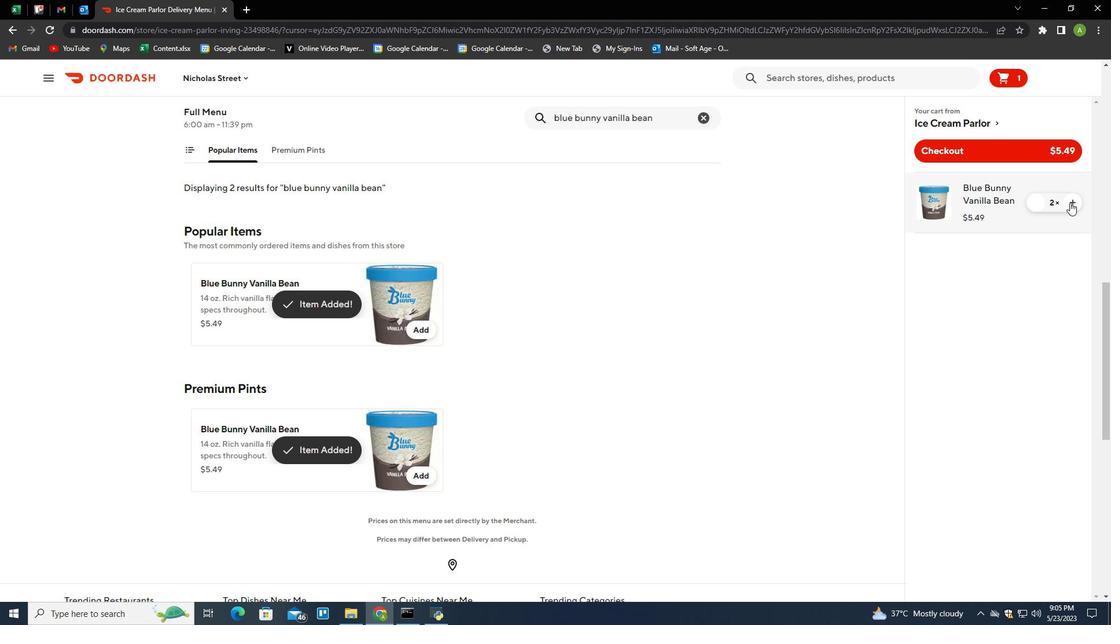 
Action: Mouse pressed left at (1070, 202)
Screenshot: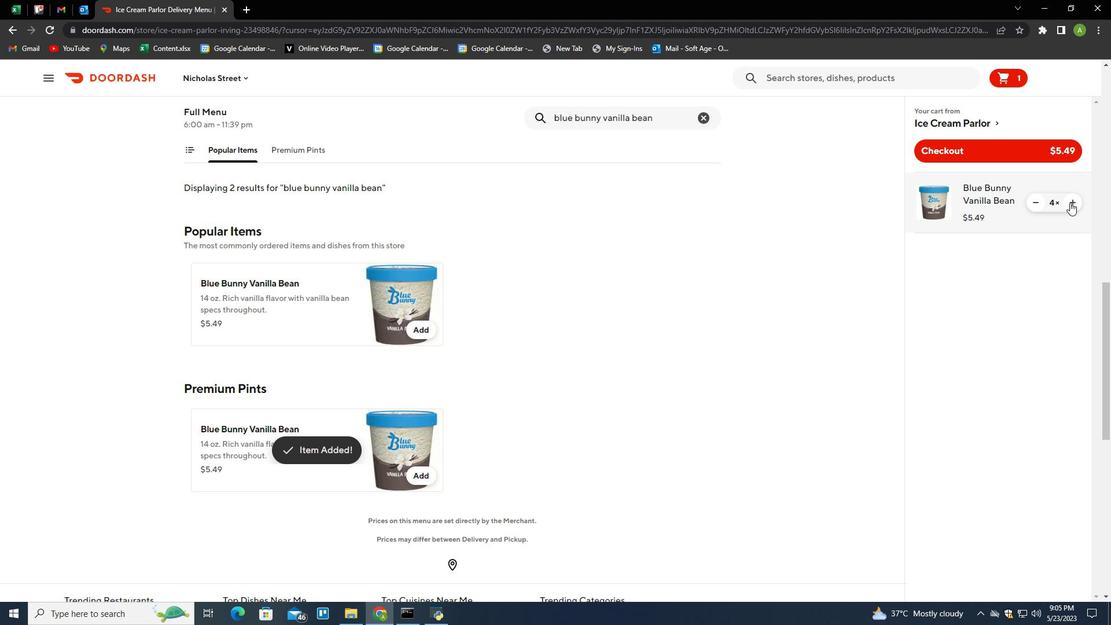 
Action: Mouse moved to (705, 119)
Screenshot: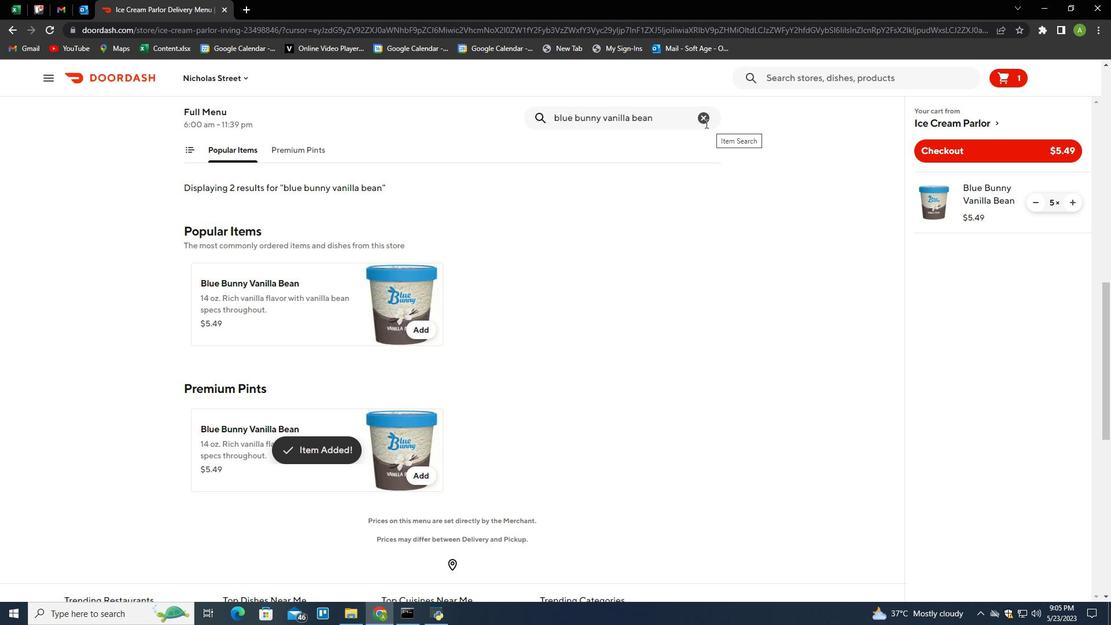 
Action: Mouse pressed left at (705, 119)
Screenshot: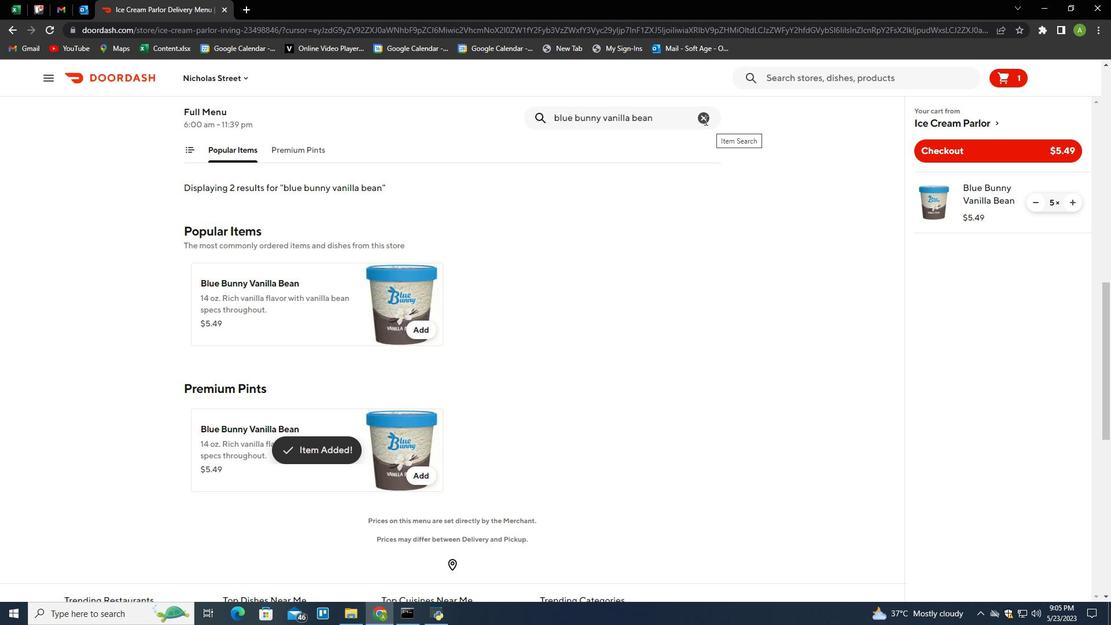 
Action: Mouse moved to (678, 122)
Screenshot: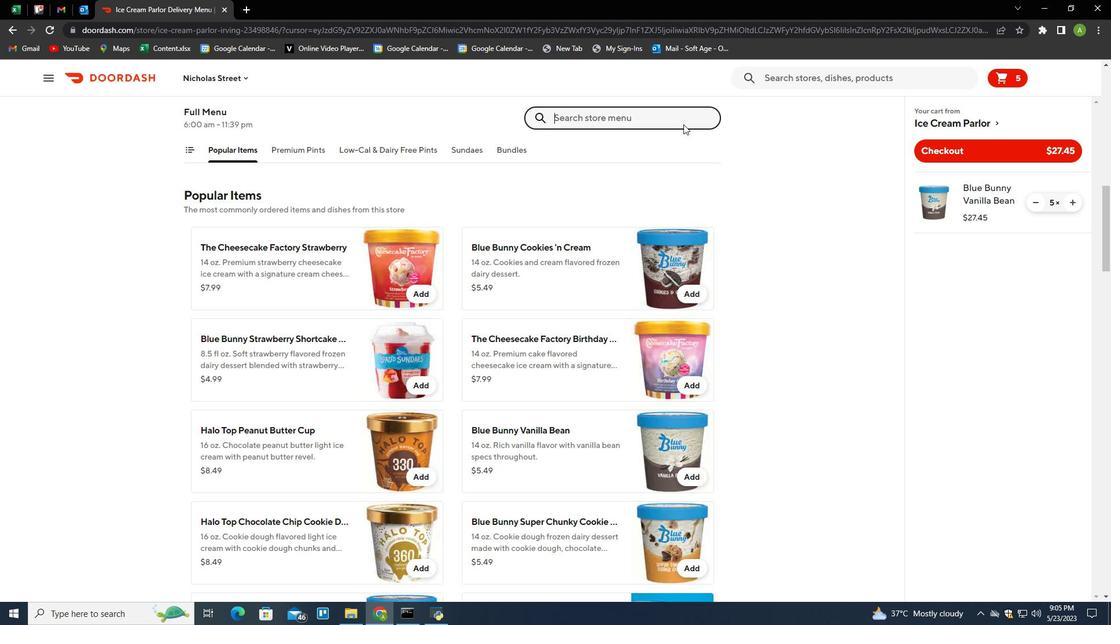
Action: Key pressed blue<Key.space>bunny<Key.space>double<Key.space>strawberry<Key.enter>
Screenshot: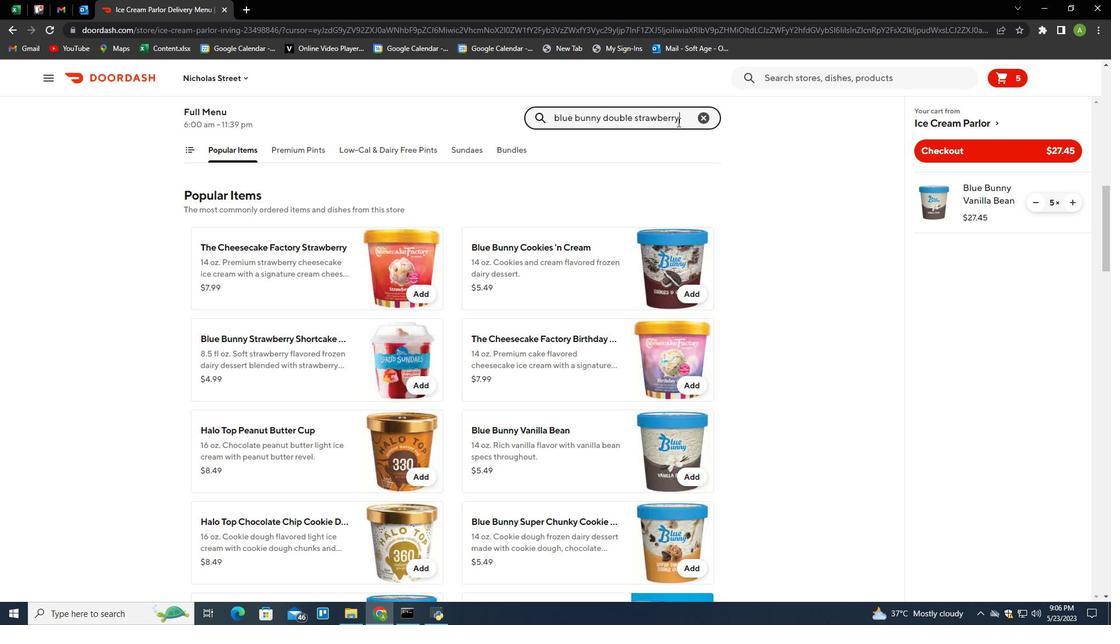
Action: Mouse moved to (419, 328)
Screenshot: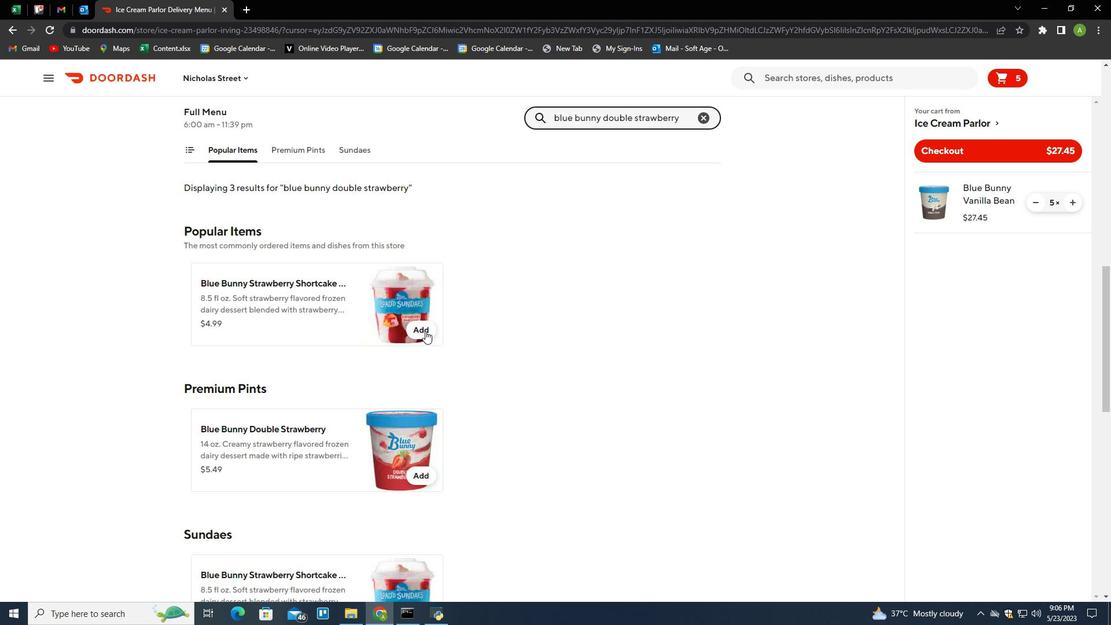 
Action: Mouse pressed left at (419, 328)
Screenshot: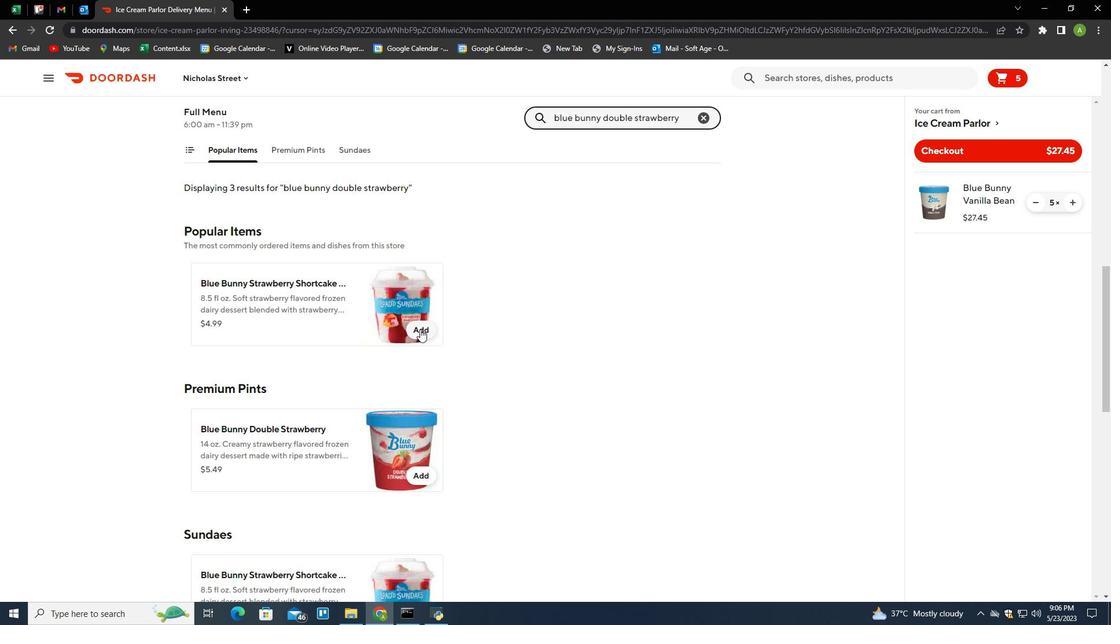 
Action: Mouse moved to (1069, 261)
Screenshot: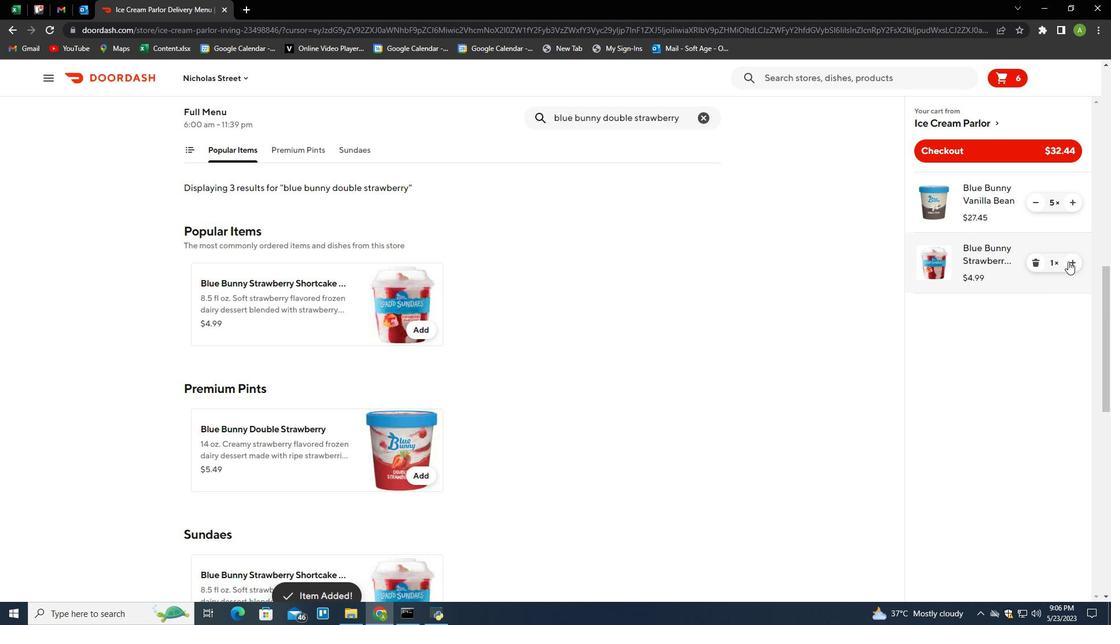 
Action: Mouse pressed left at (1069, 261)
Screenshot: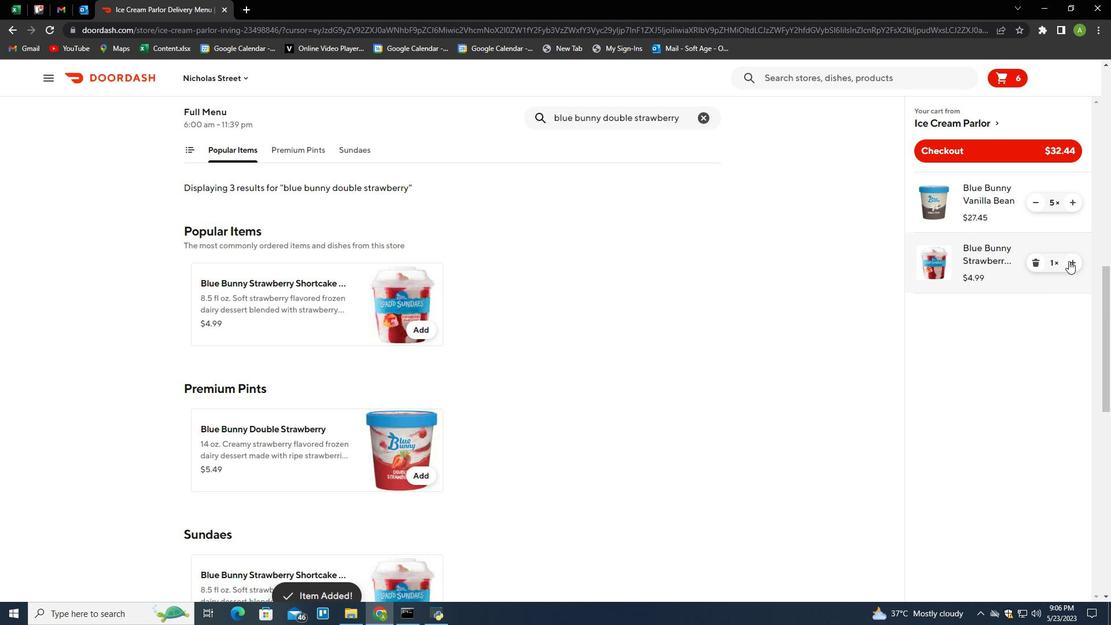 
Action: Mouse moved to (957, 156)
Screenshot: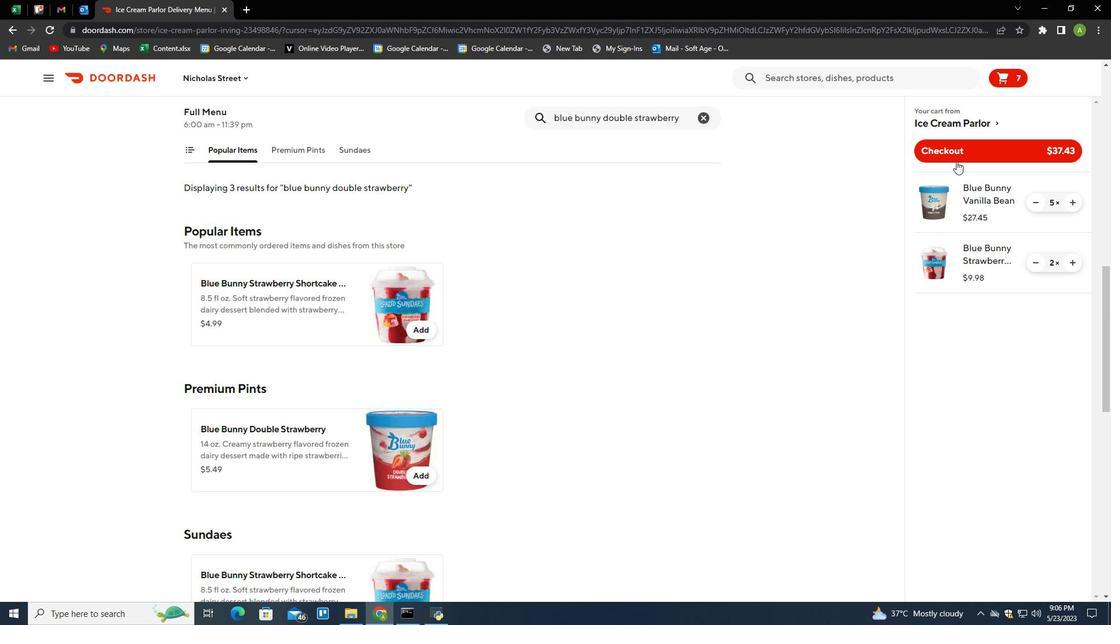
Action: Mouse pressed left at (957, 156)
Screenshot: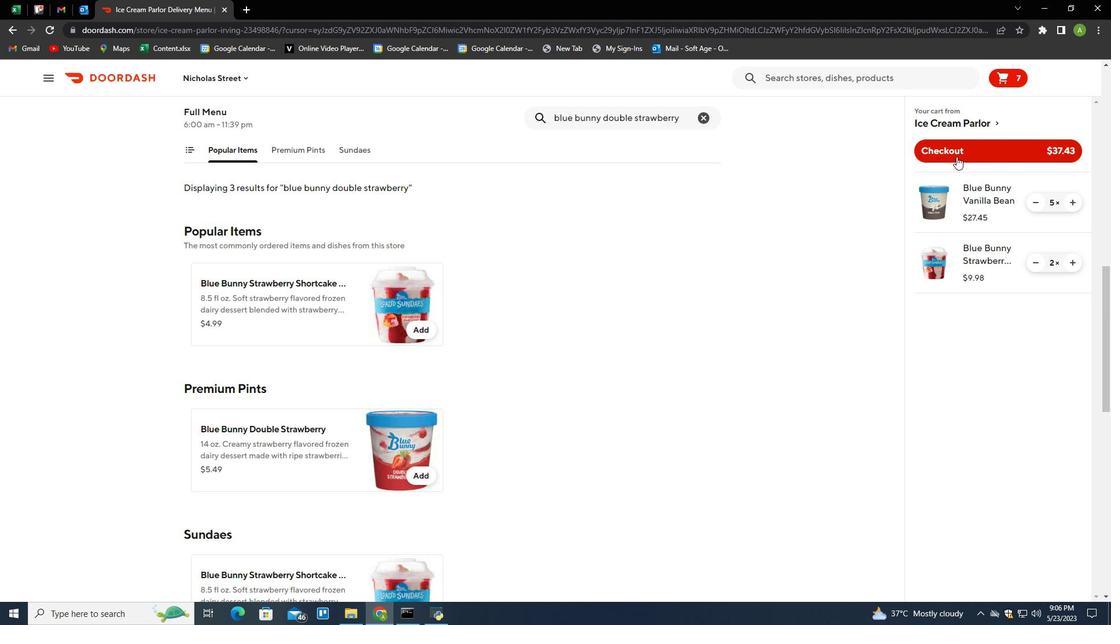 
Action: Mouse moved to (891, 171)
Screenshot: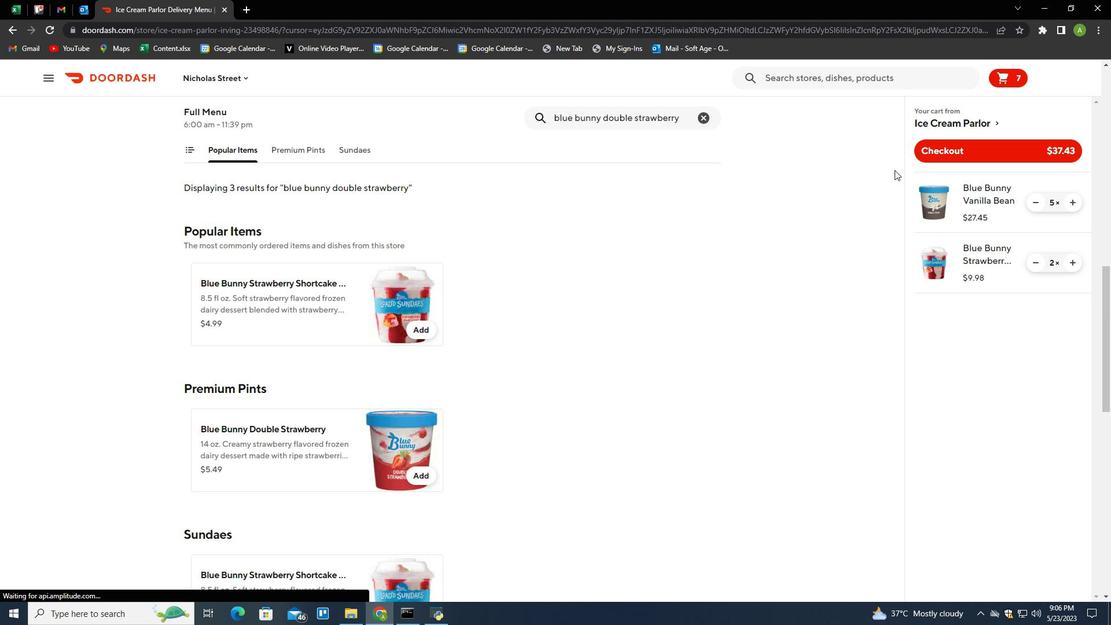
